 Task: Check the percentage active listings of large living room in the last 1 year.
Action: Mouse moved to (995, 224)
Screenshot: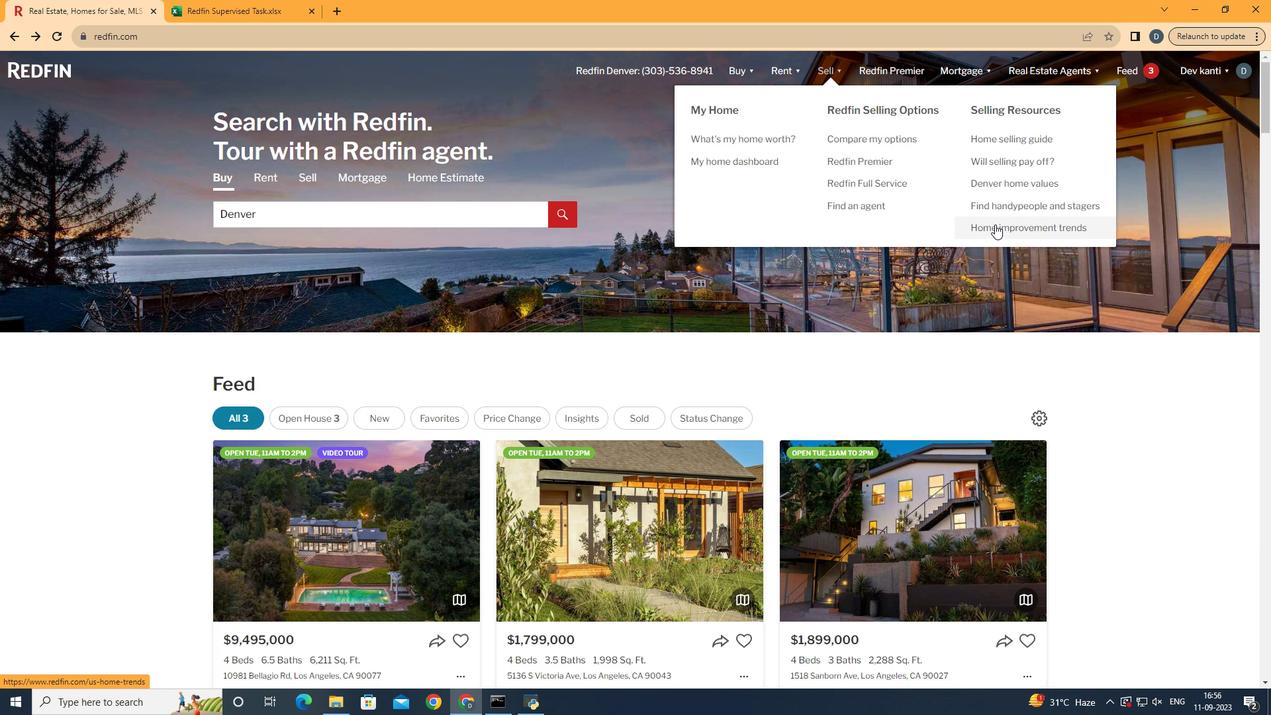 
Action: Mouse pressed left at (995, 224)
Screenshot: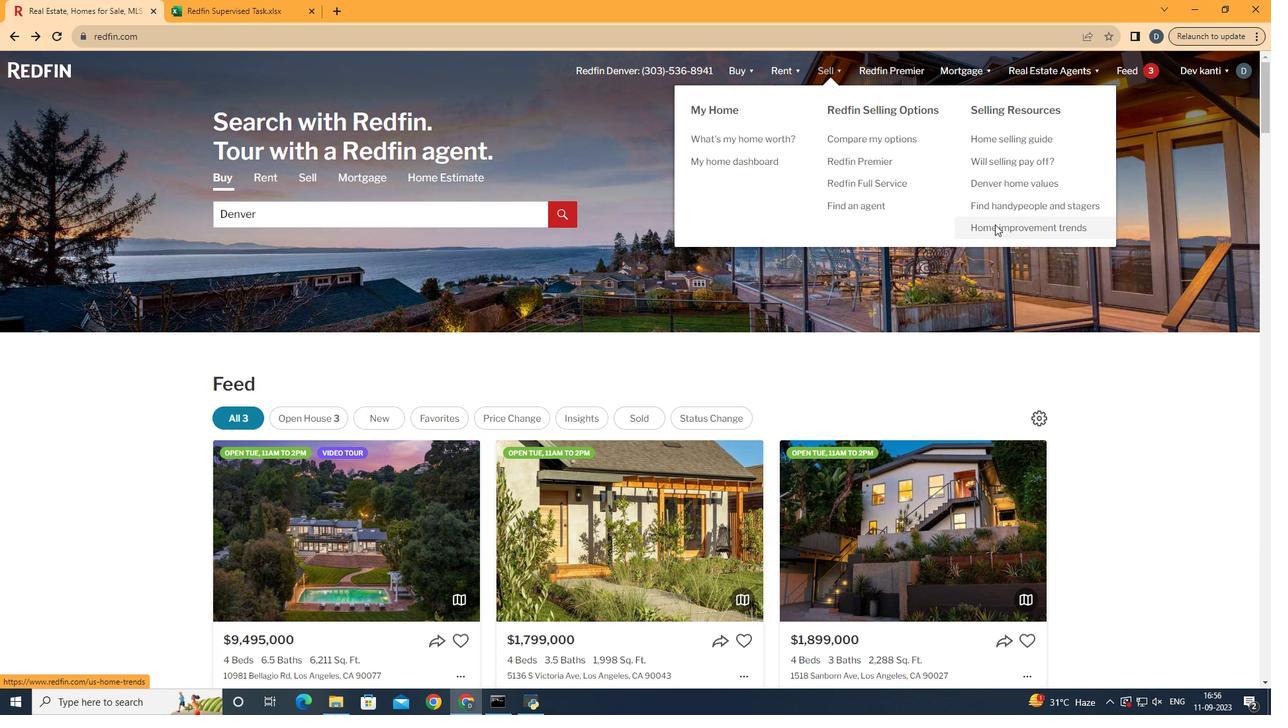 
Action: Mouse moved to (322, 255)
Screenshot: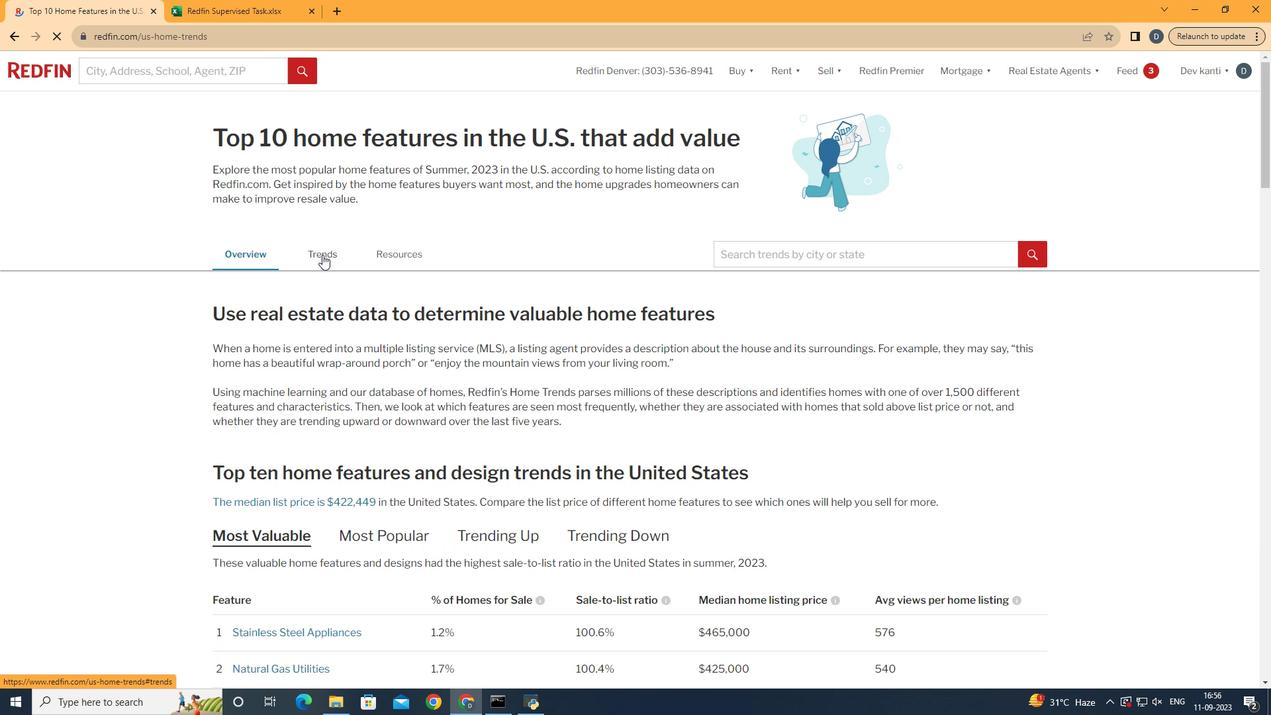 
Action: Mouse pressed left at (322, 255)
Screenshot: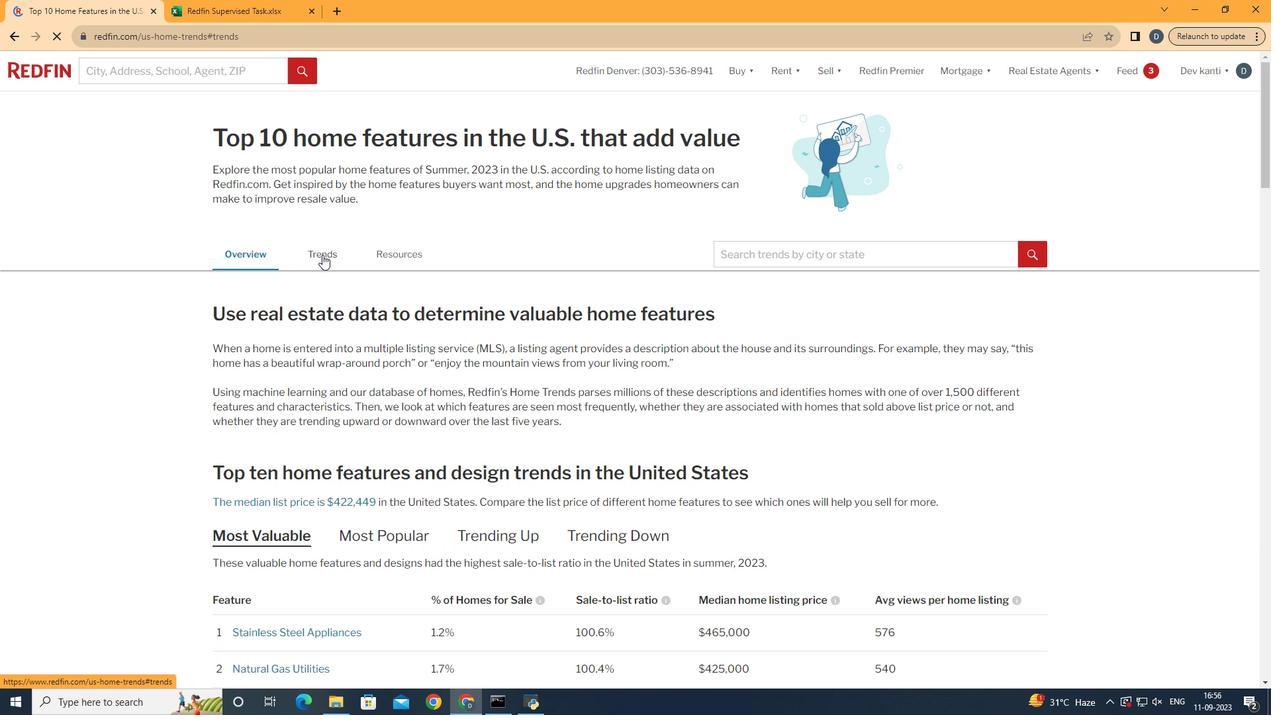 
Action: Mouse moved to (394, 330)
Screenshot: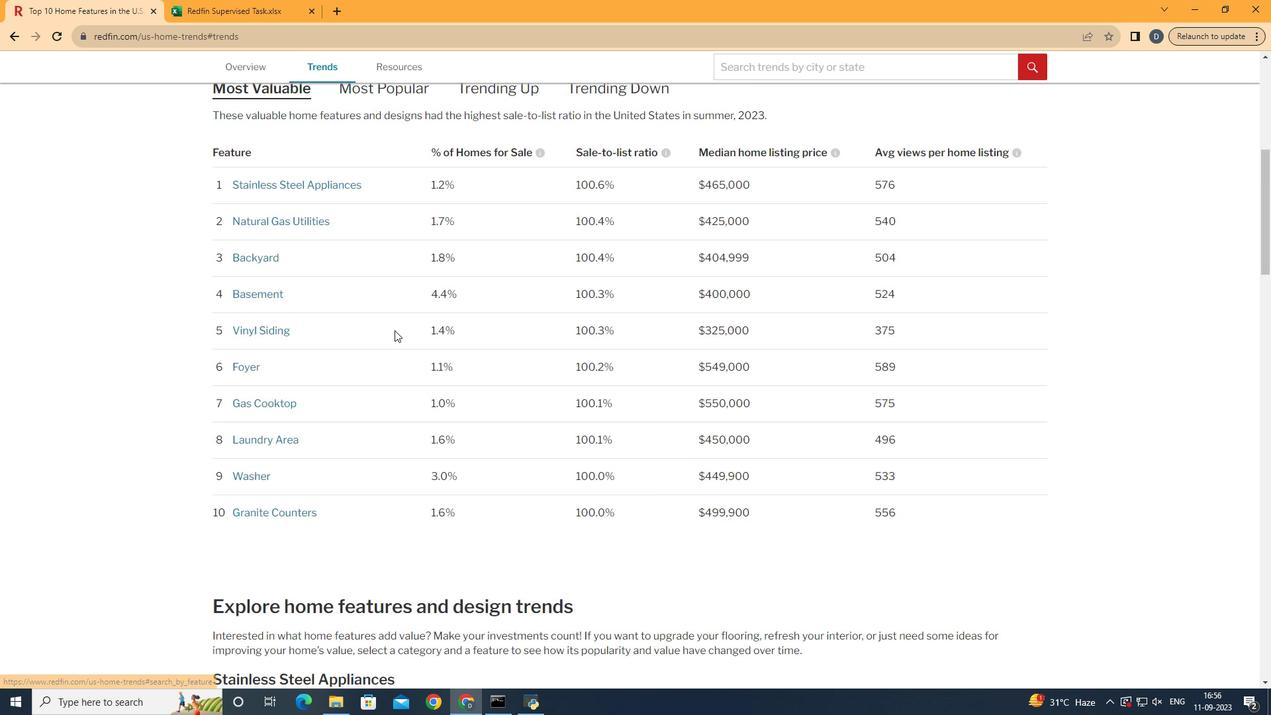 
Action: Mouse scrolled (394, 329) with delta (0, 0)
Screenshot: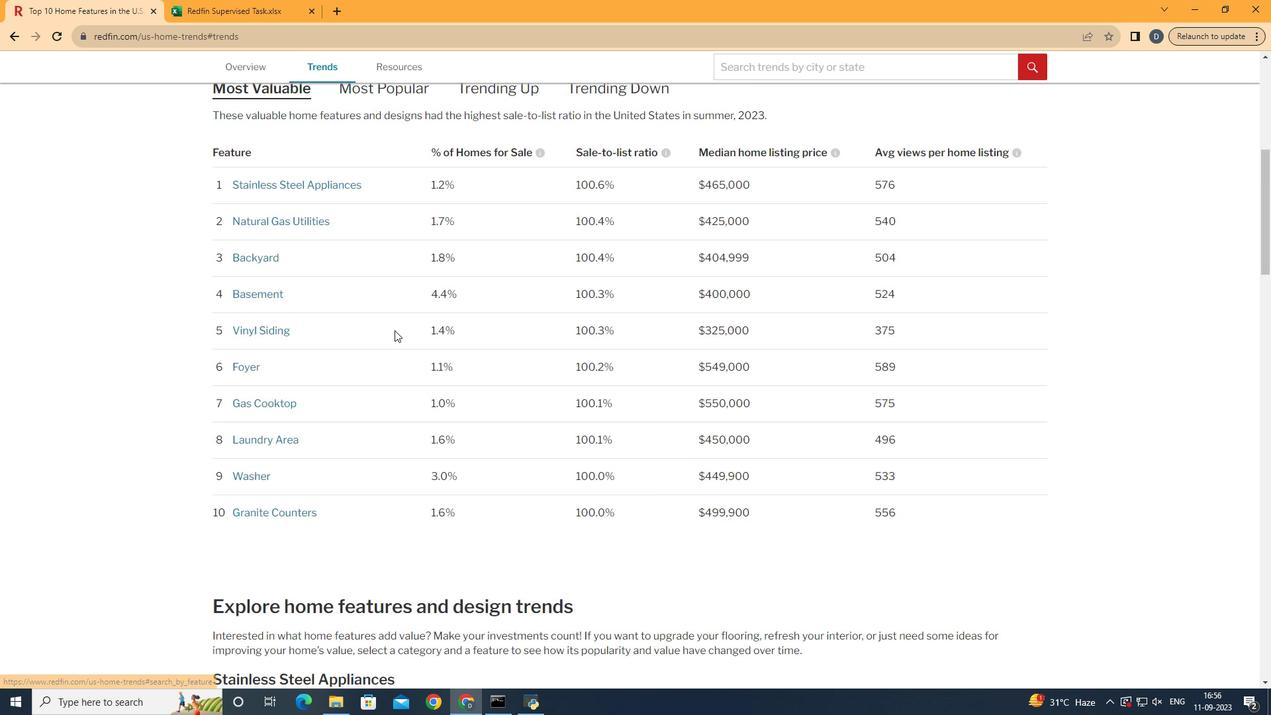 
Action: Mouse scrolled (394, 329) with delta (0, 0)
Screenshot: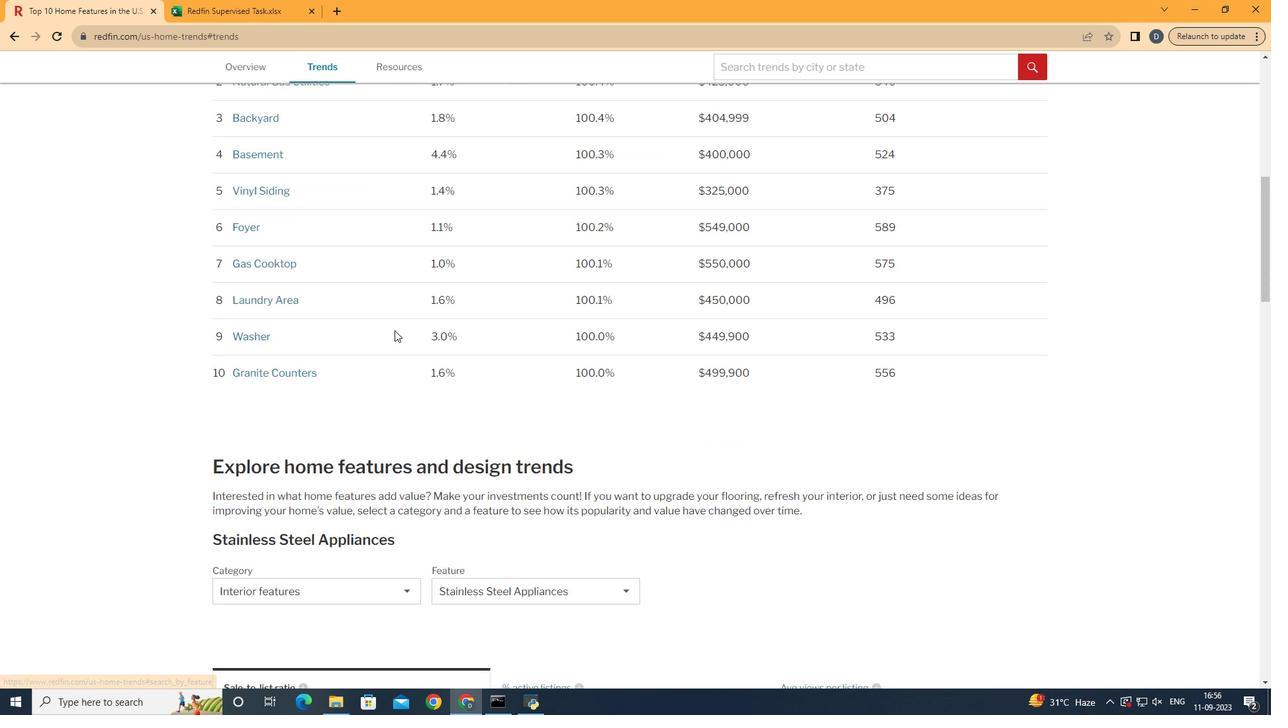 
Action: Mouse scrolled (394, 329) with delta (0, 0)
Screenshot: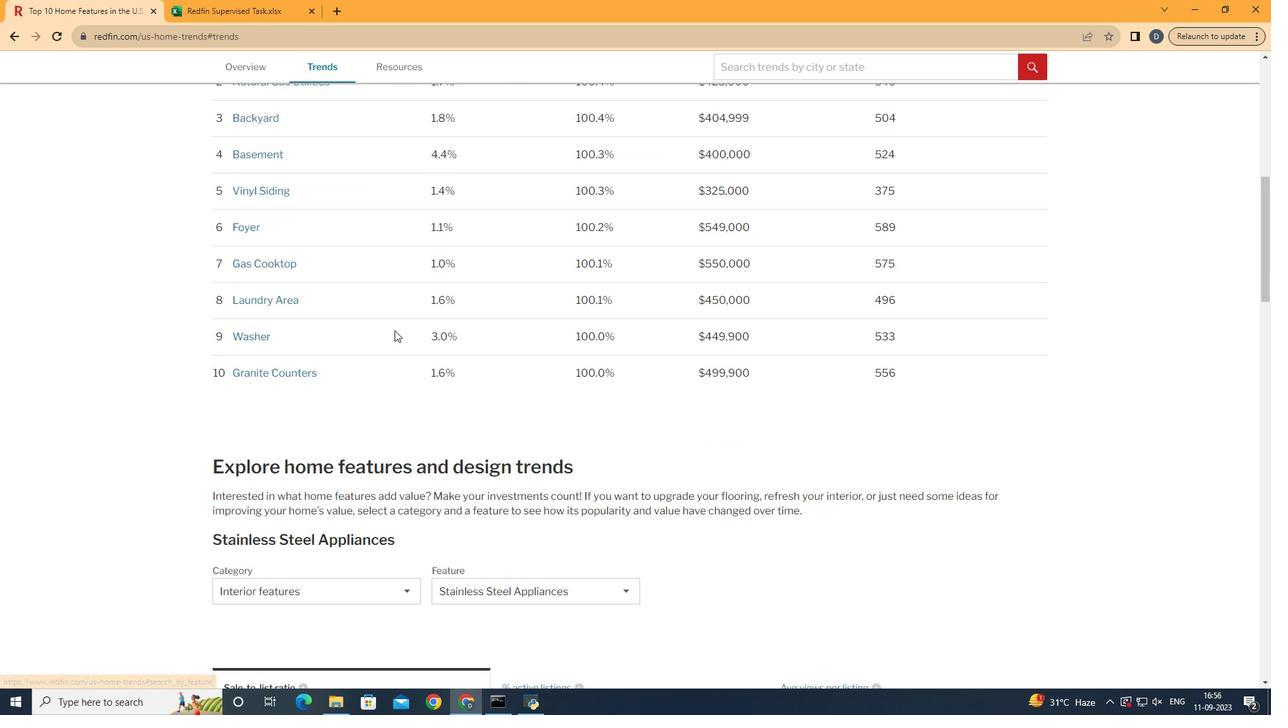 
Action: Mouse scrolled (394, 329) with delta (0, 0)
Screenshot: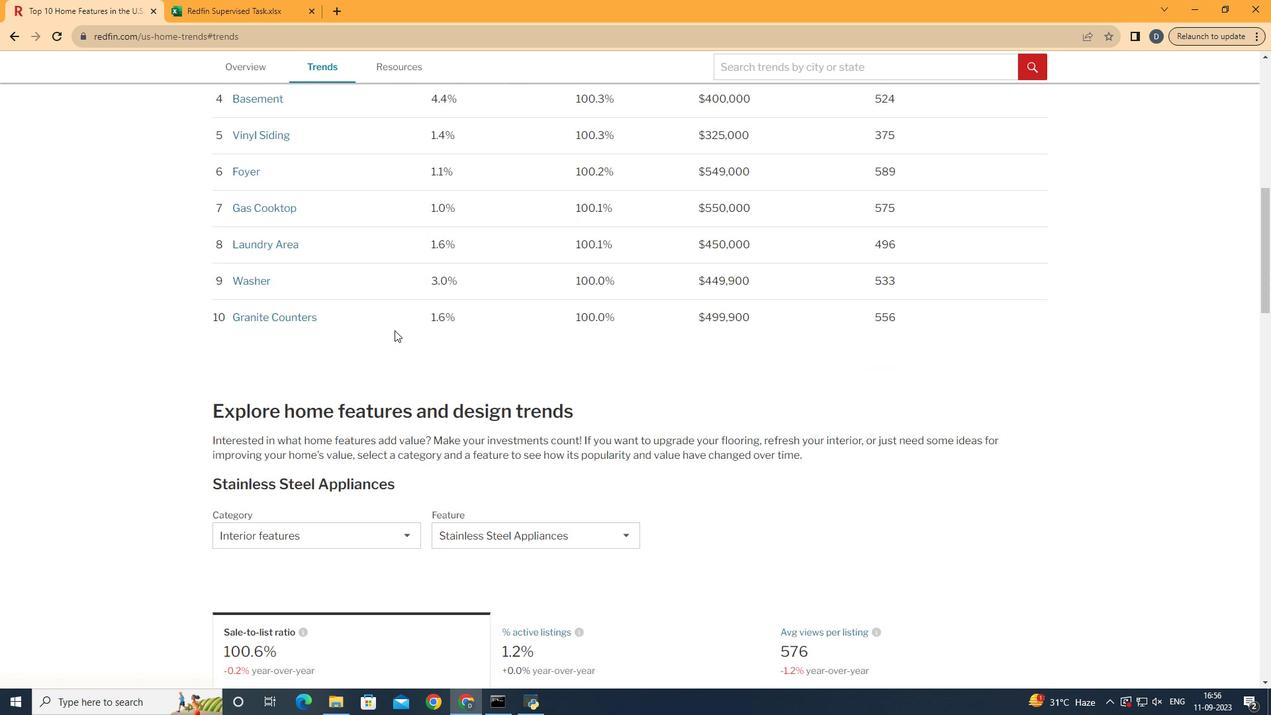 
Action: Mouse scrolled (394, 329) with delta (0, 0)
Screenshot: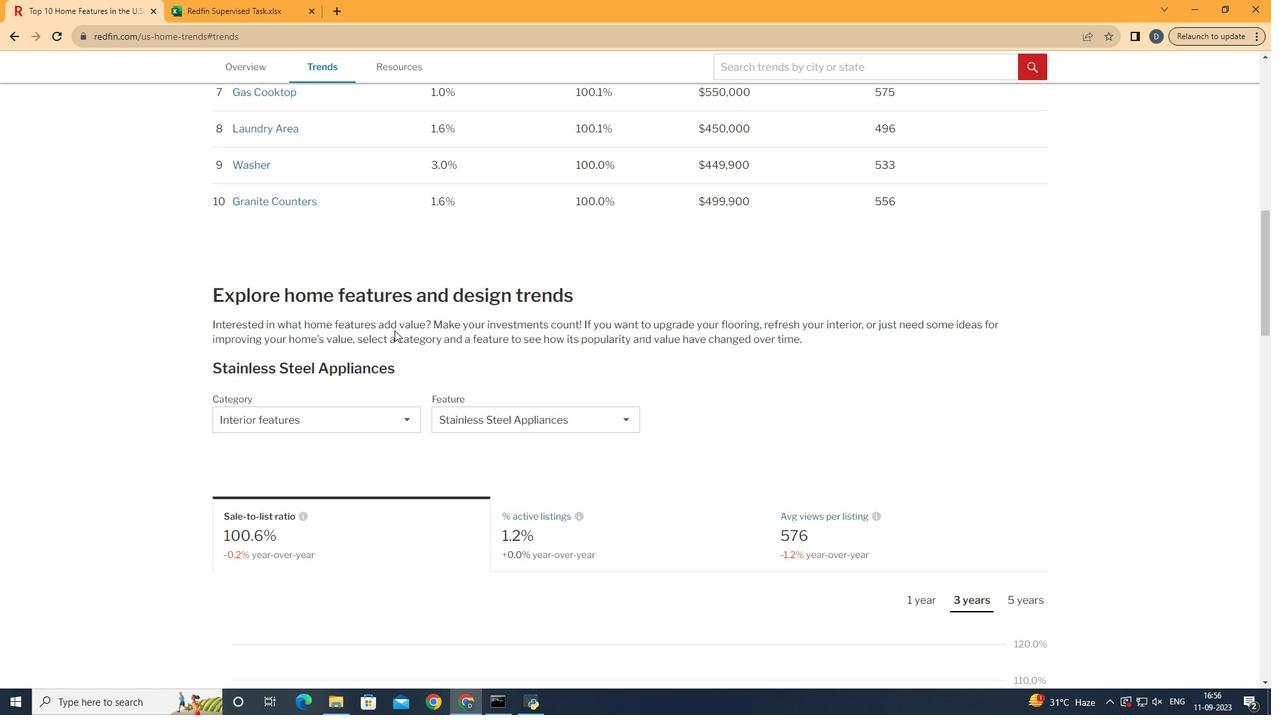 
Action: Mouse scrolled (394, 329) with delta (0, 0)
Screenshot: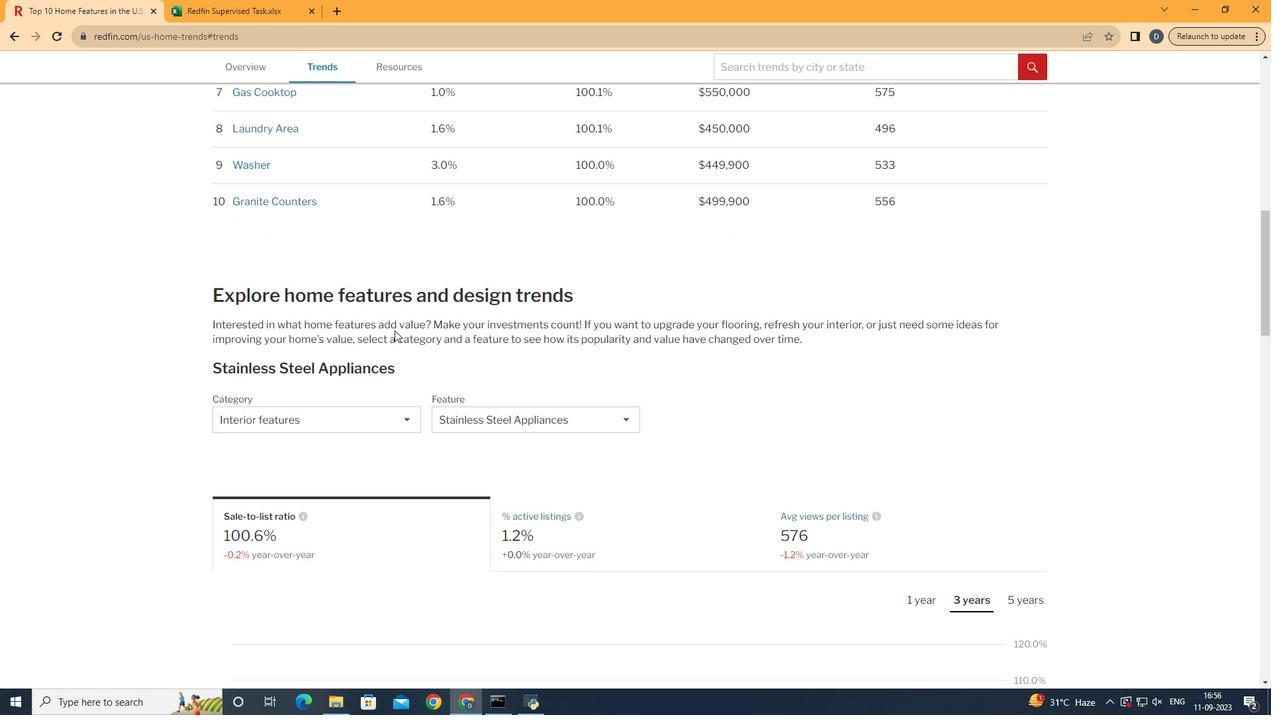 
Action: Mouse moved to (368, 398)
Screenshot: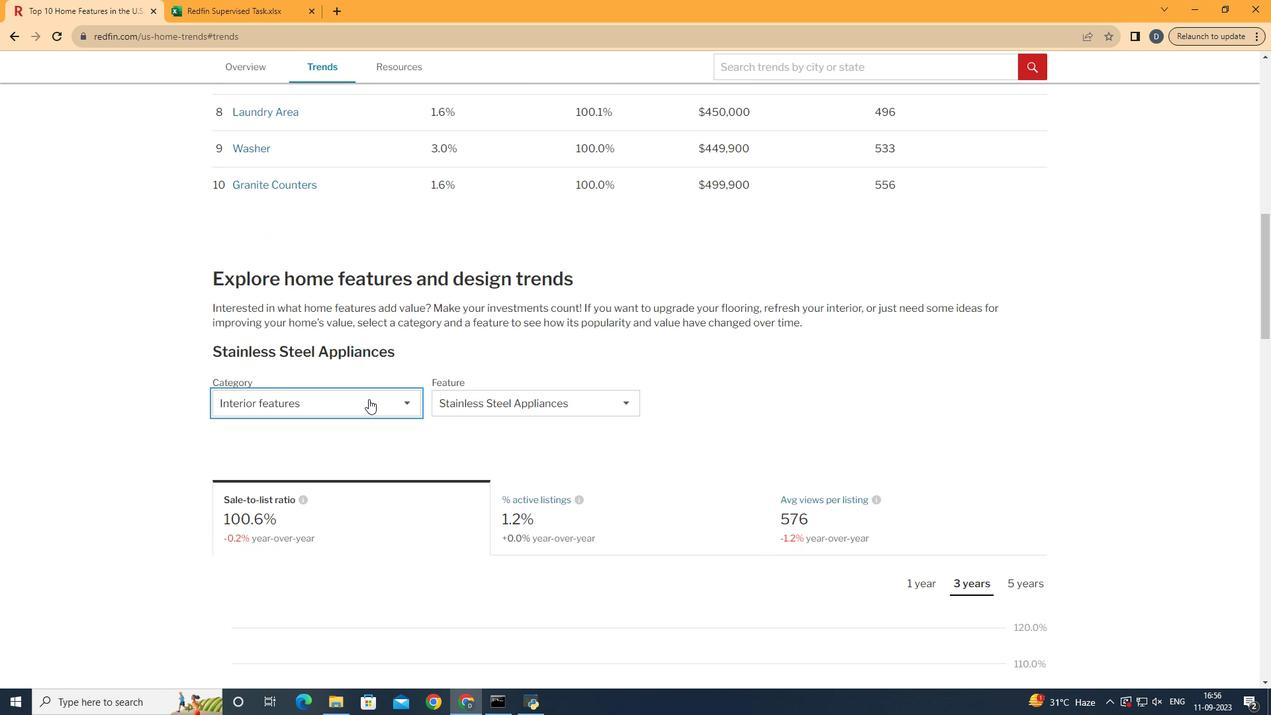 
Action: Mouse pressed left at (368, 398)
Screenshot: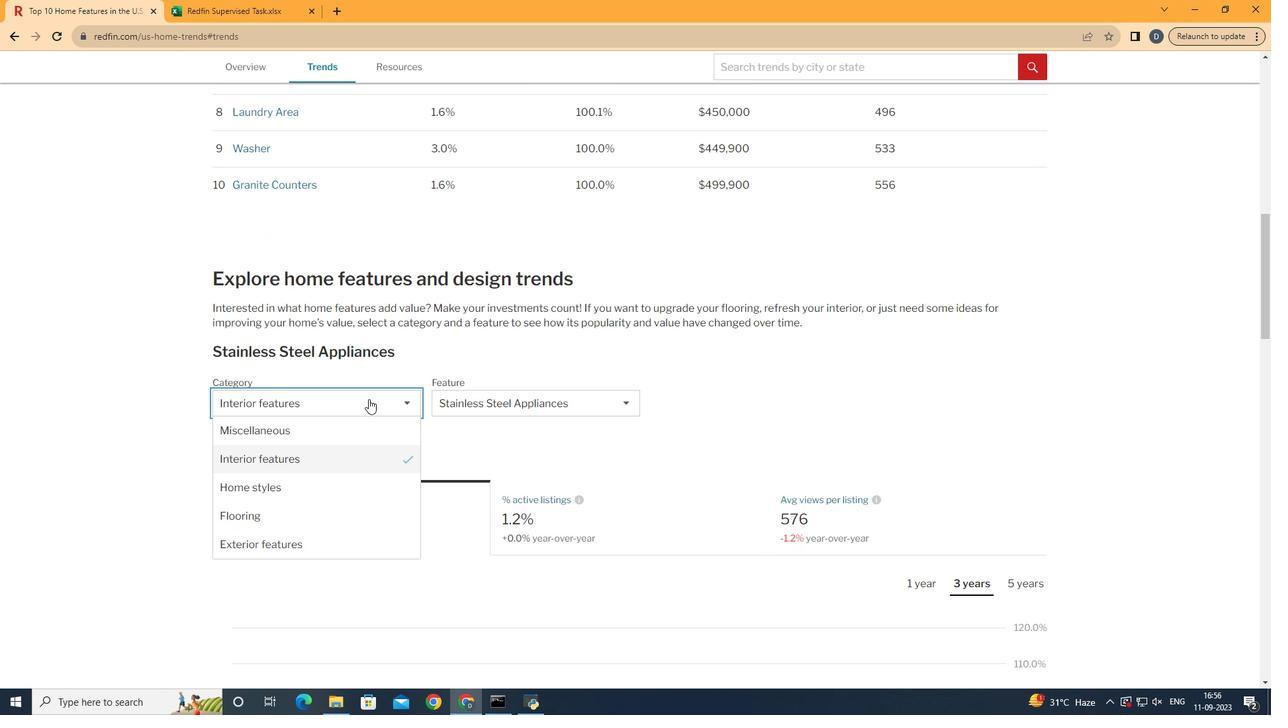 
Action: Mouse moved to (354, 457)
Screenshot: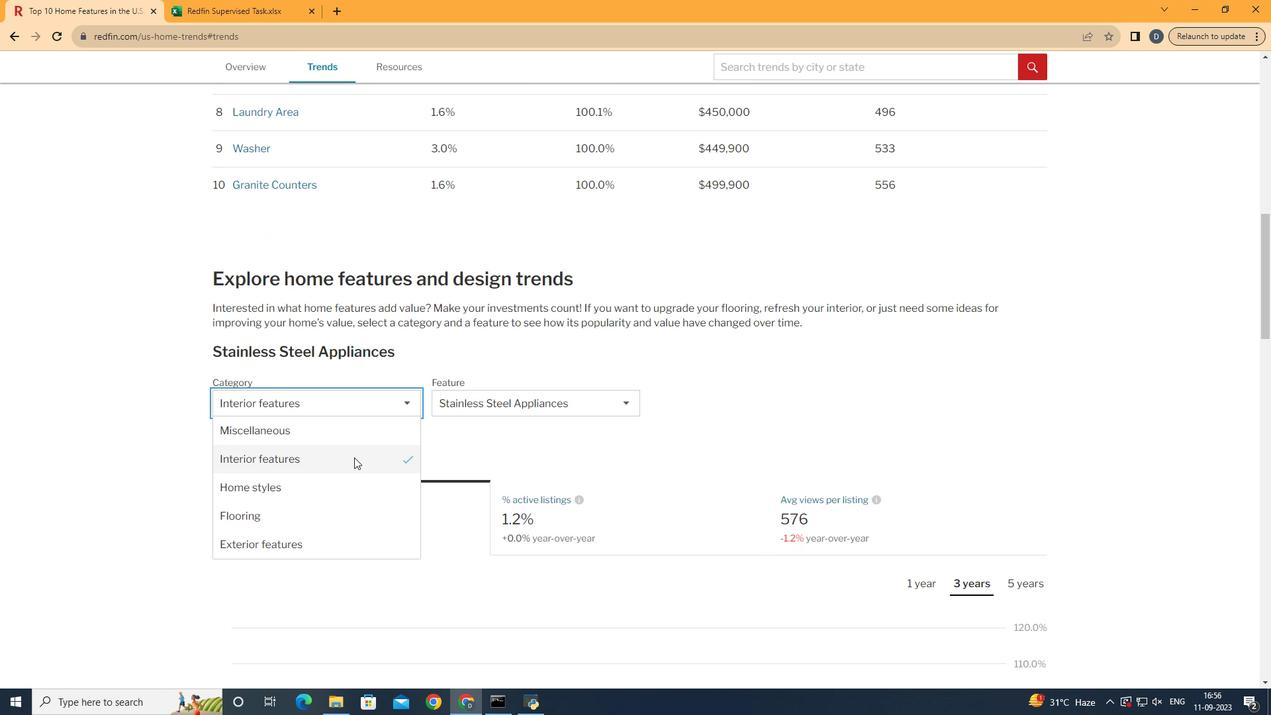 
Action: Mouse pressed left at (354, 457)
Screenshot: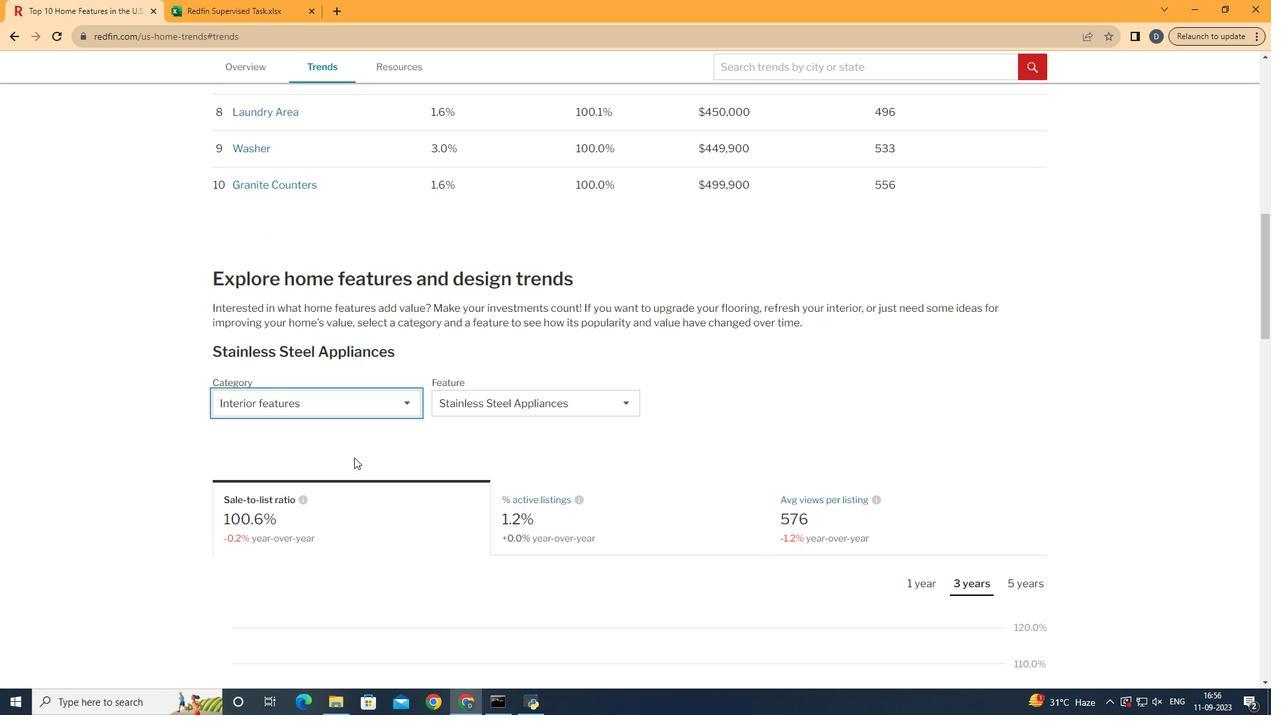 
Action: Mouse moved to (544, 409)
Screenshot: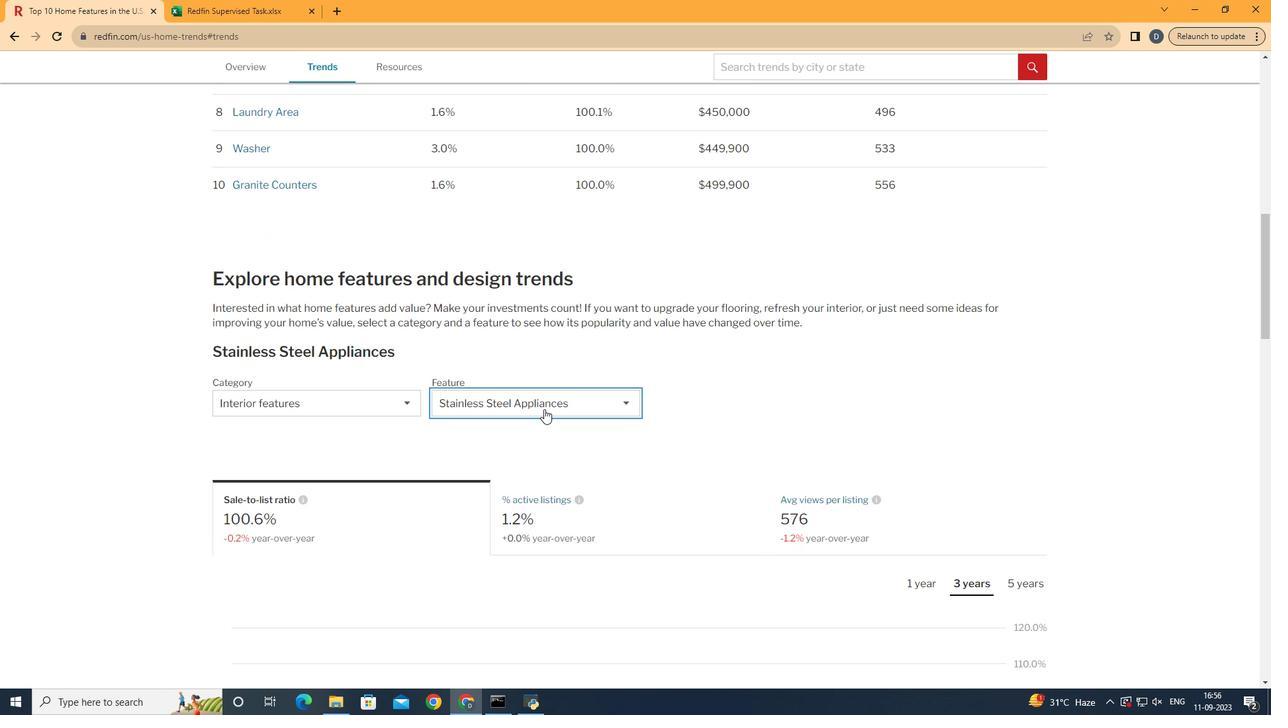 
Action: Mouse pressed left at (544, 409)
Screenshot: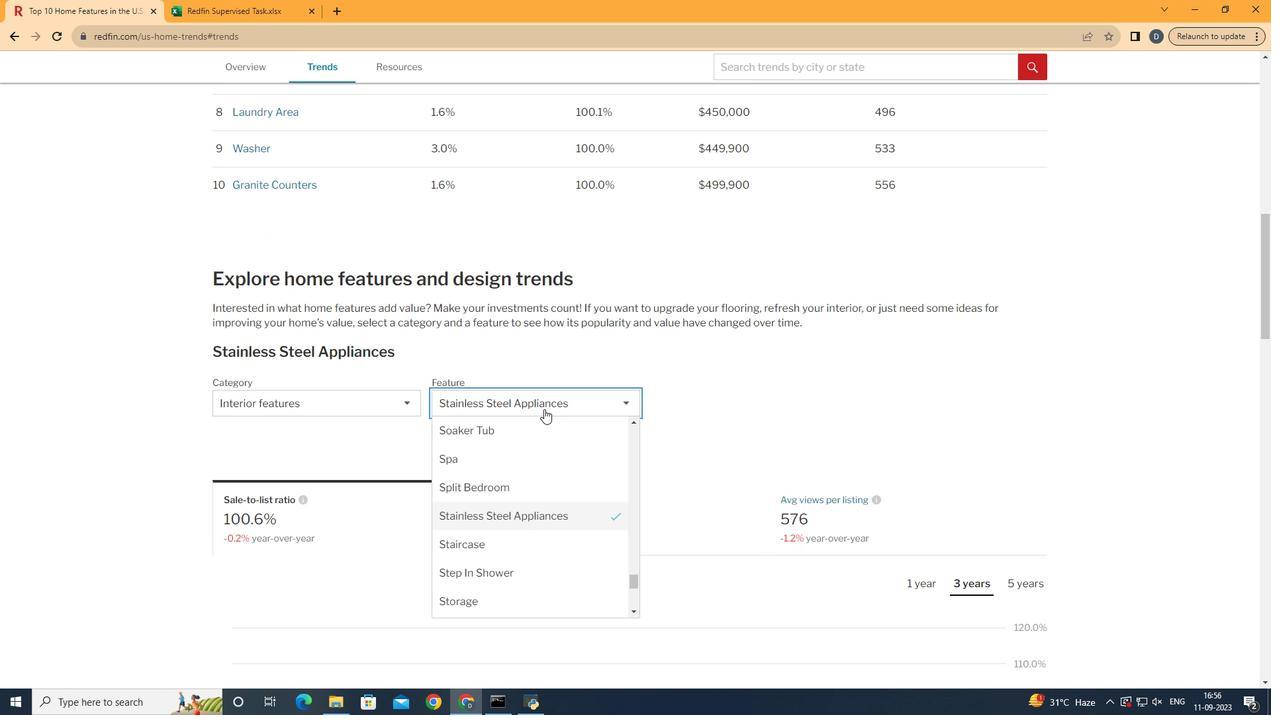 
Action: Mouse moved to (538, 490)
Screenshot: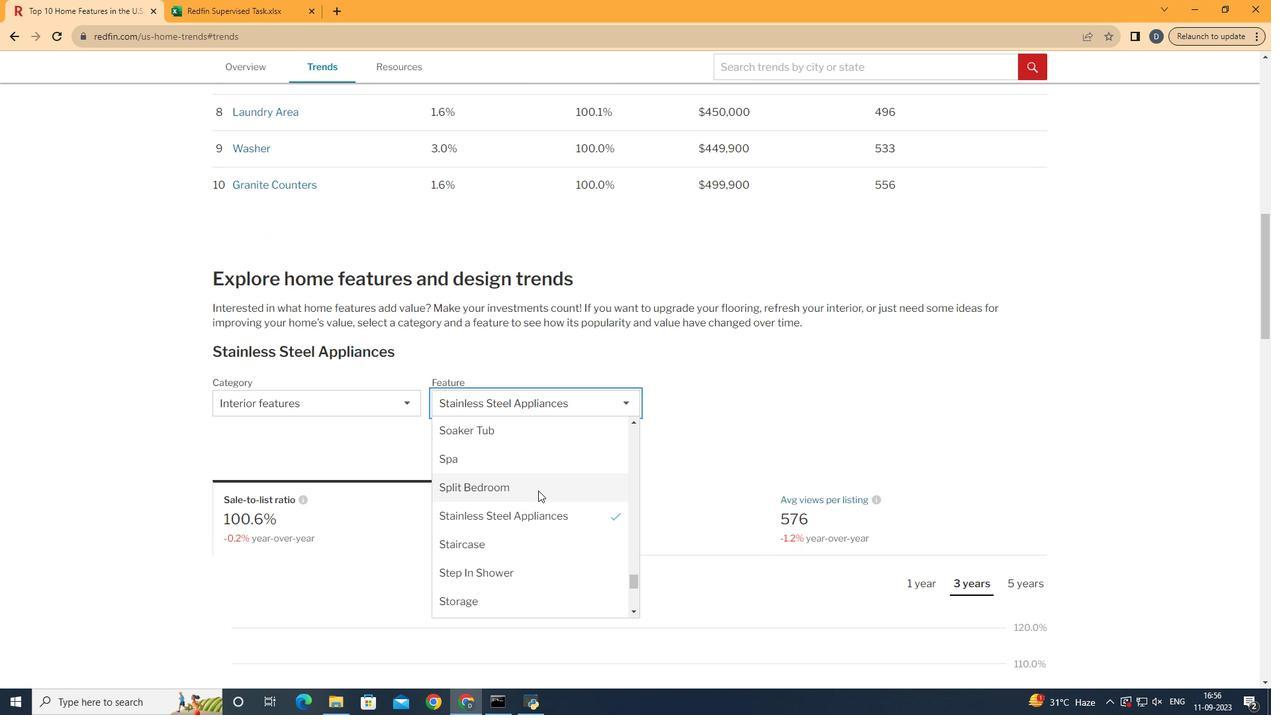 
Action: Mouse scrolled (538, 491) with delta (0, 0)
Screenshot: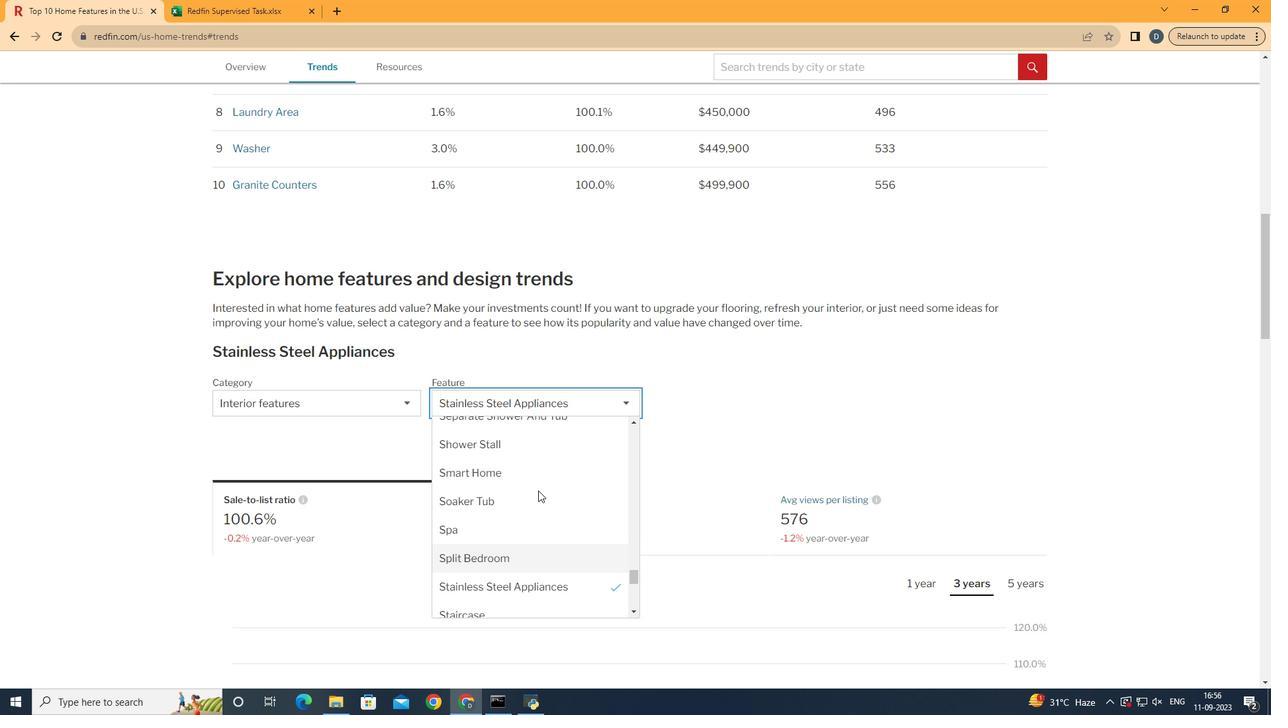 
Action: Mouse scrolled (538, 491) with delta (0, 0)
Screenshot: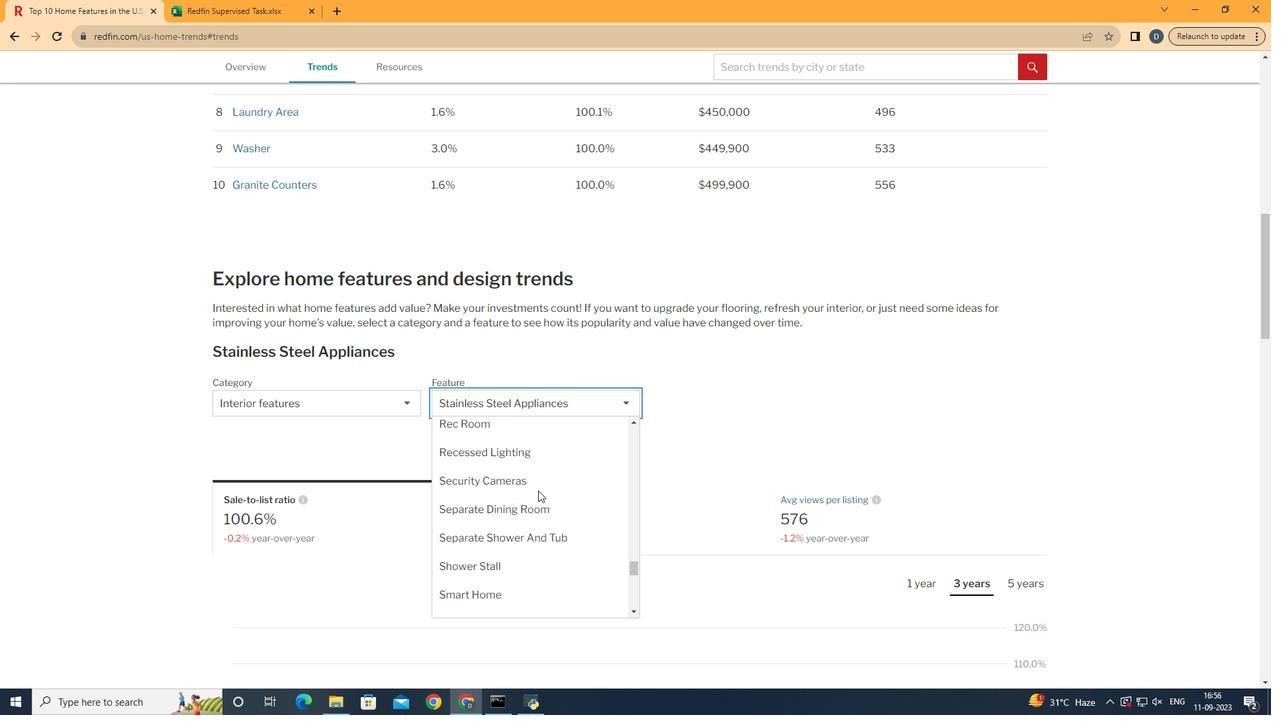 
Action: Mouse scrolled (538, 491) with delta (0, 0)
Screenshot: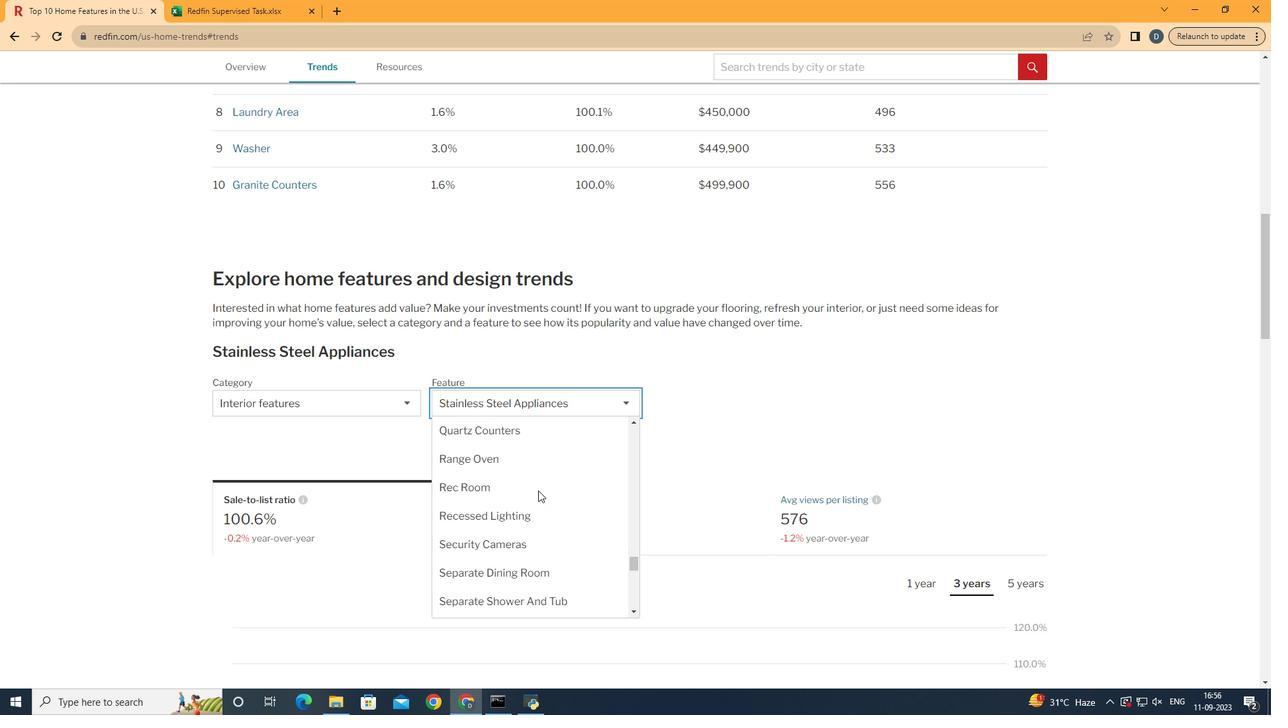 
Action: Mouse scrolled (538, 491) with delta (0, 0)
Screenshot: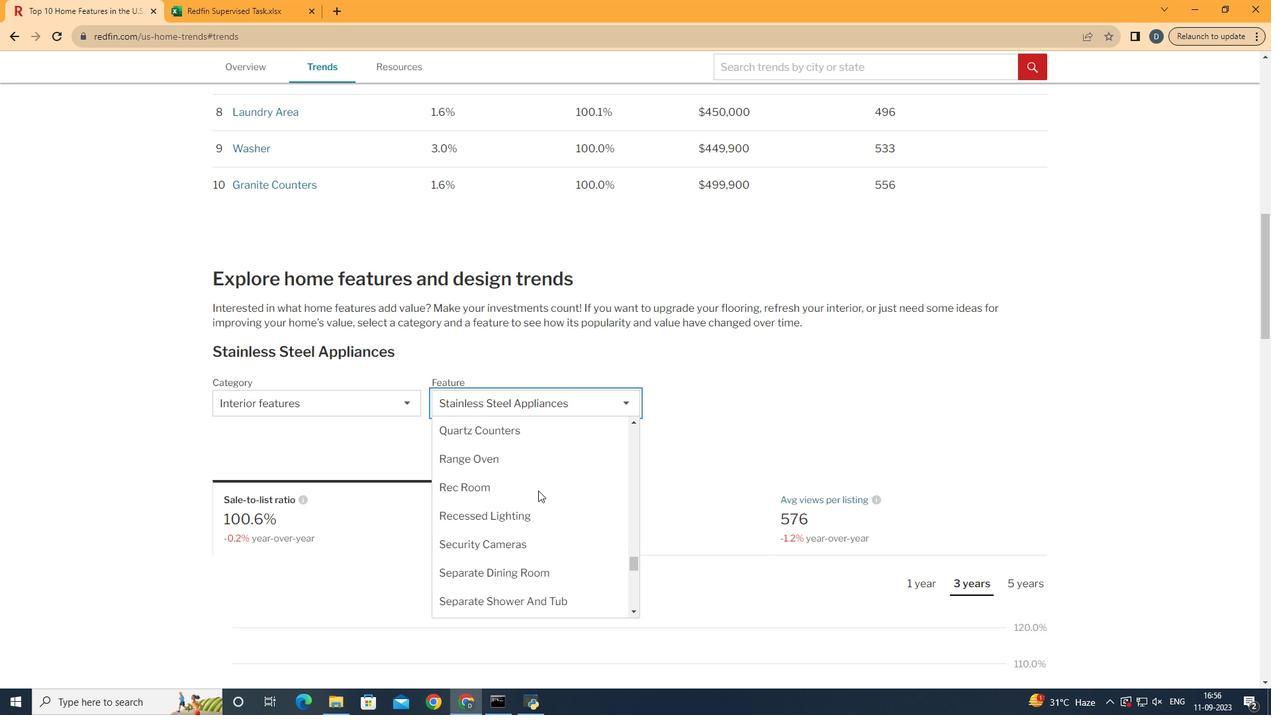 
Action: Mouse scrolled (538, 491) with delta (0, 0)
Screenshot: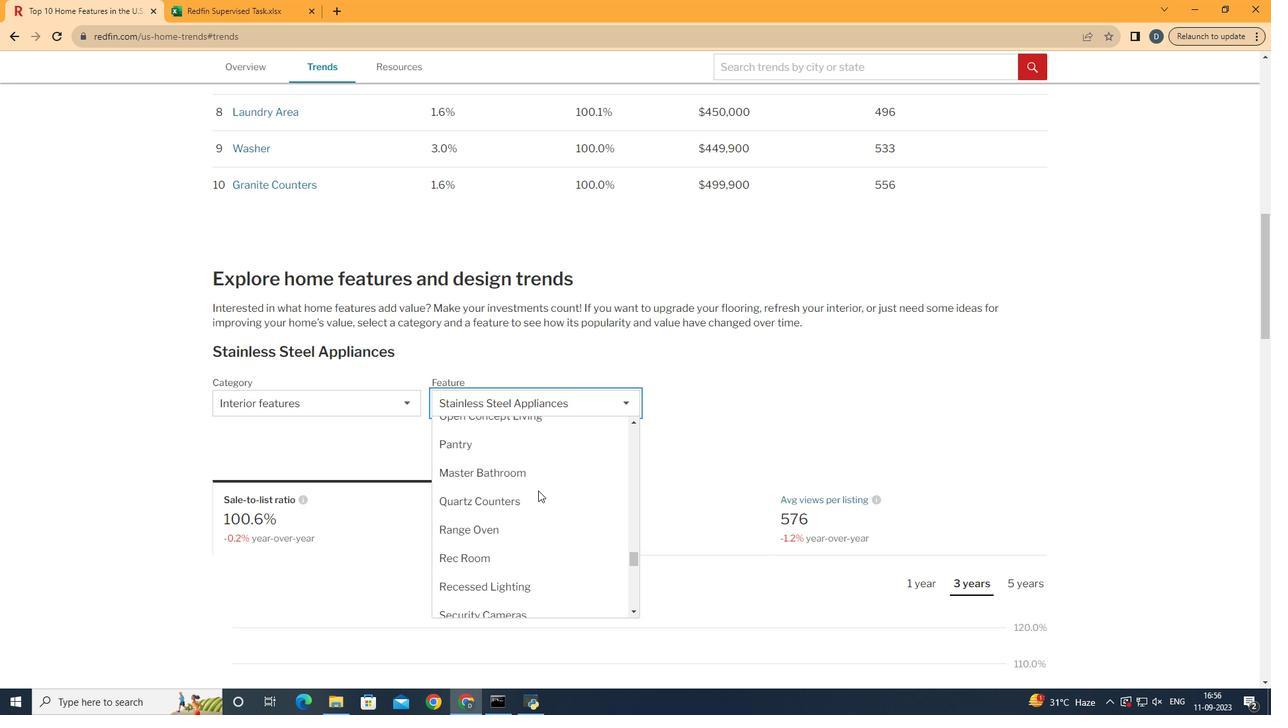 
Action: Mouse scrolled (538, 491) with delta (0, 0)
Screenshot: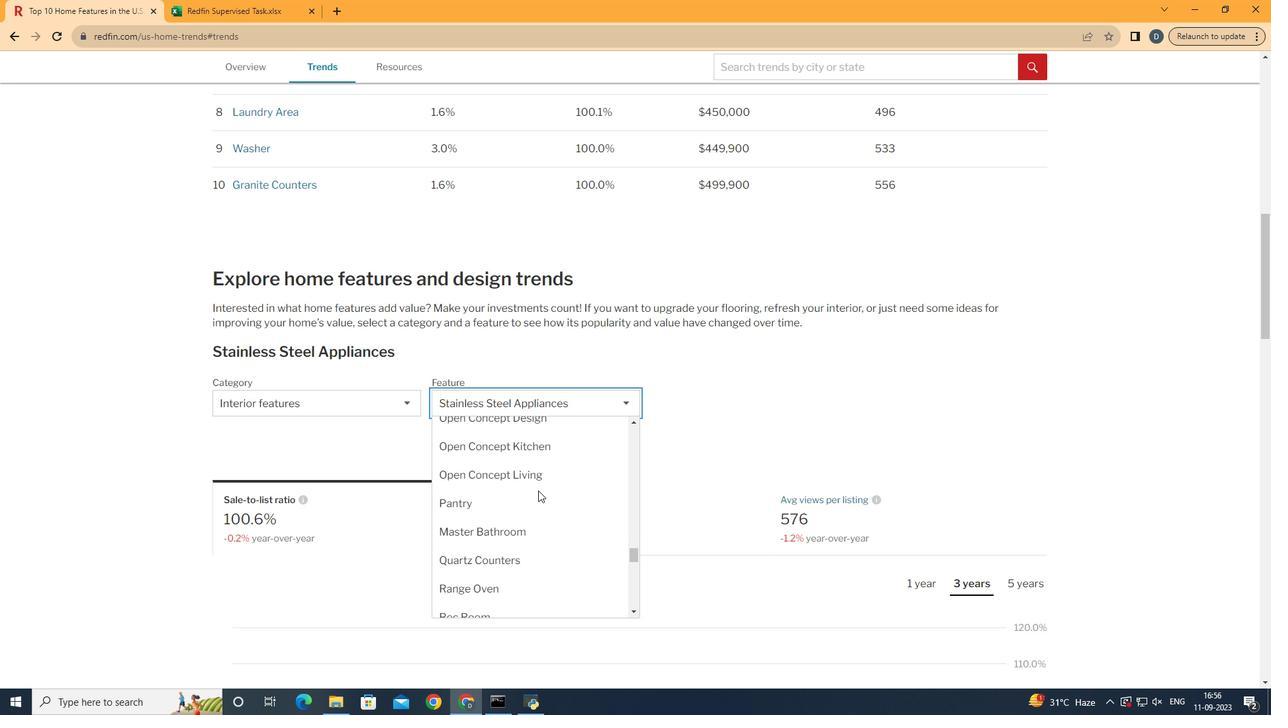 
Action: Mouse scrolled (538, 491) with delta (0, 0)
Screenshot: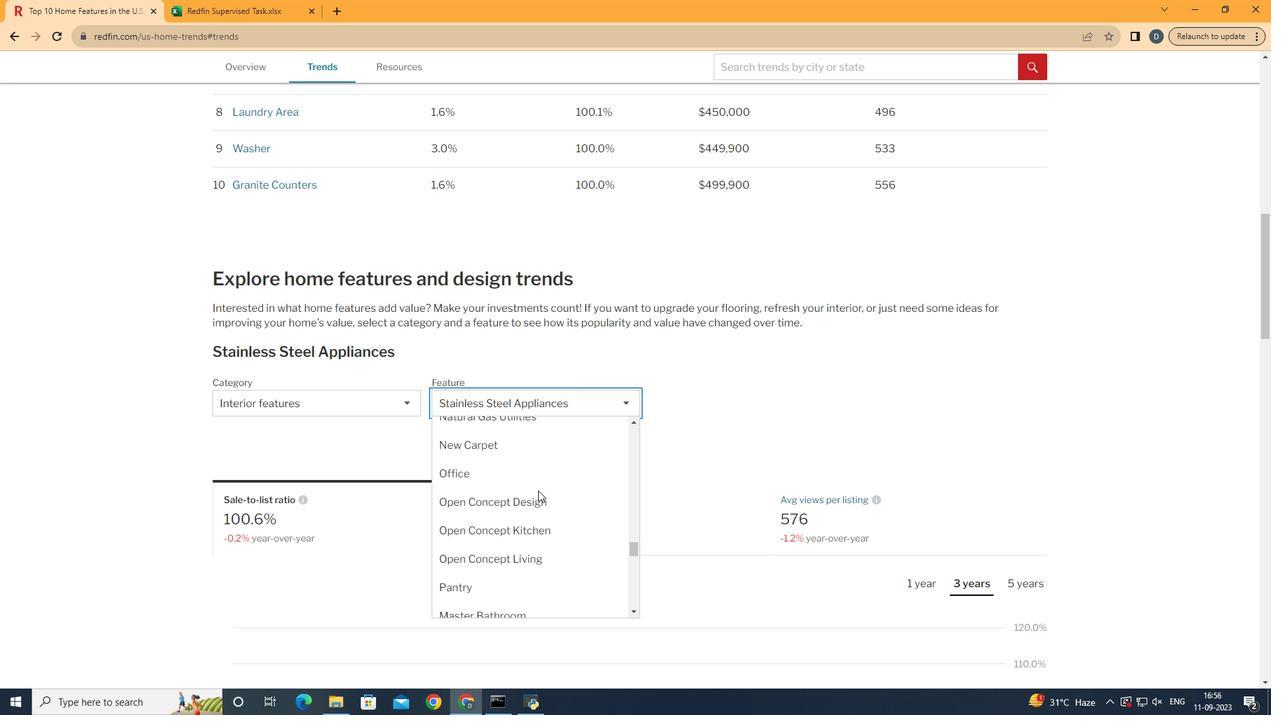 
Action: Mouse scrolled (538, 491) with delta (0, 0)
Screenshot: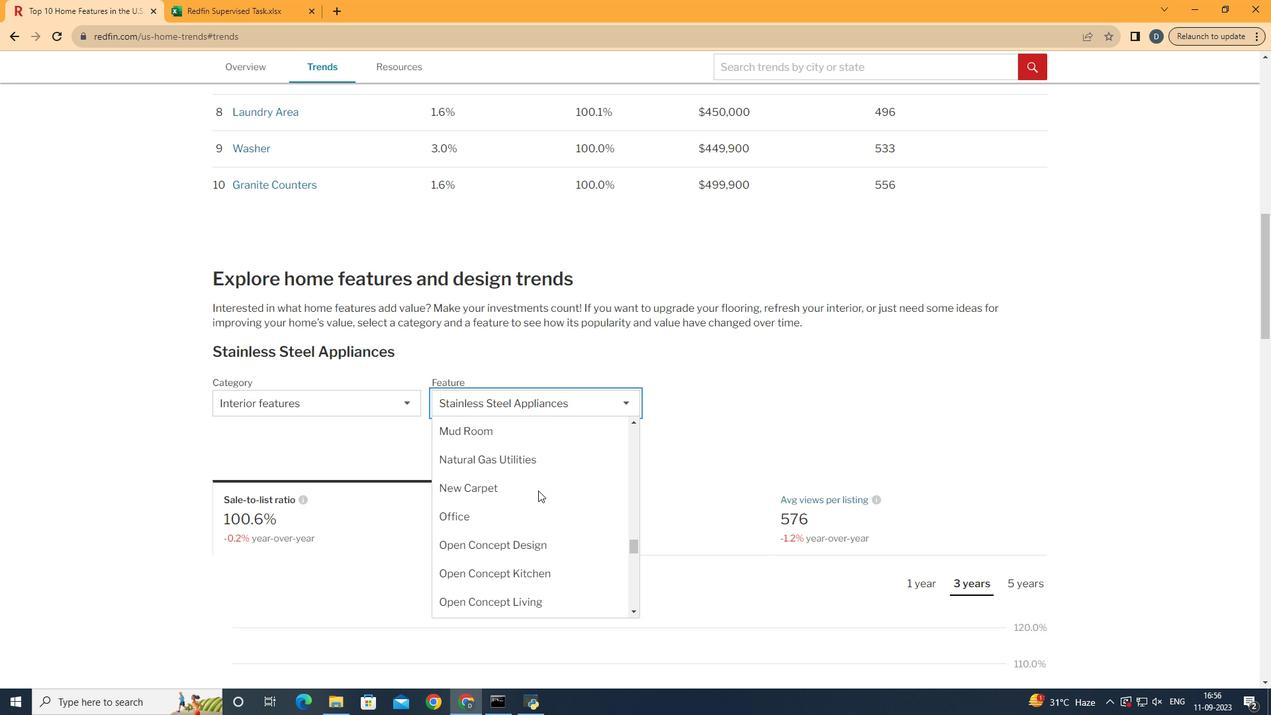 
Action: Mouse scrolled (538, 491) with delta (0, 0)
Screenshot: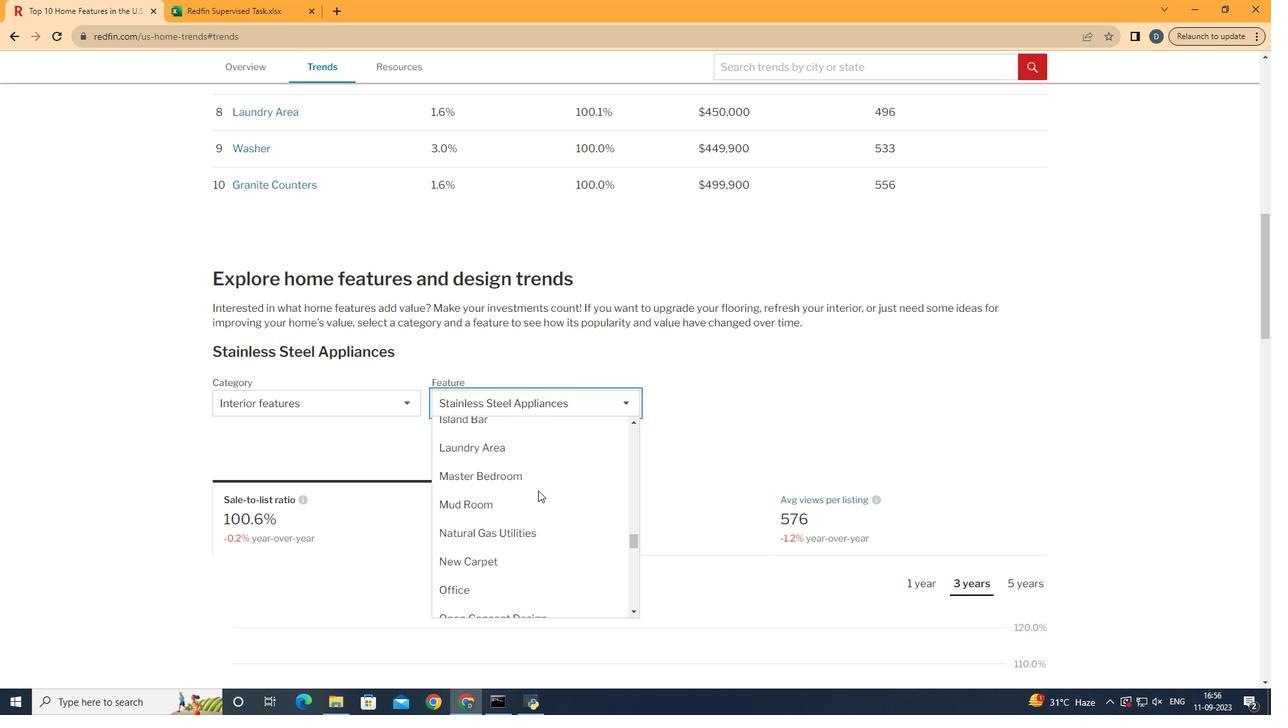 
Action: Mouse scrolled (538, 491) with delta (0, 0)
Screenshot: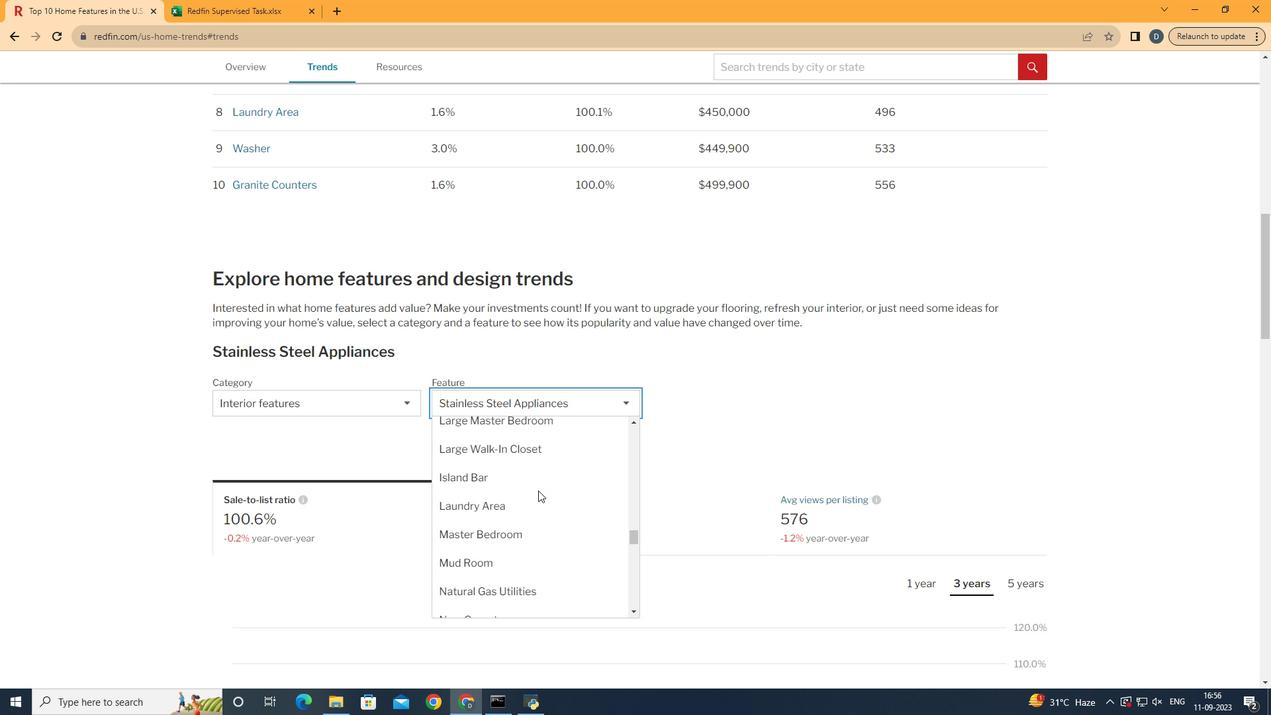 
Action: Mouse moved to (538, 490)
Screenshot: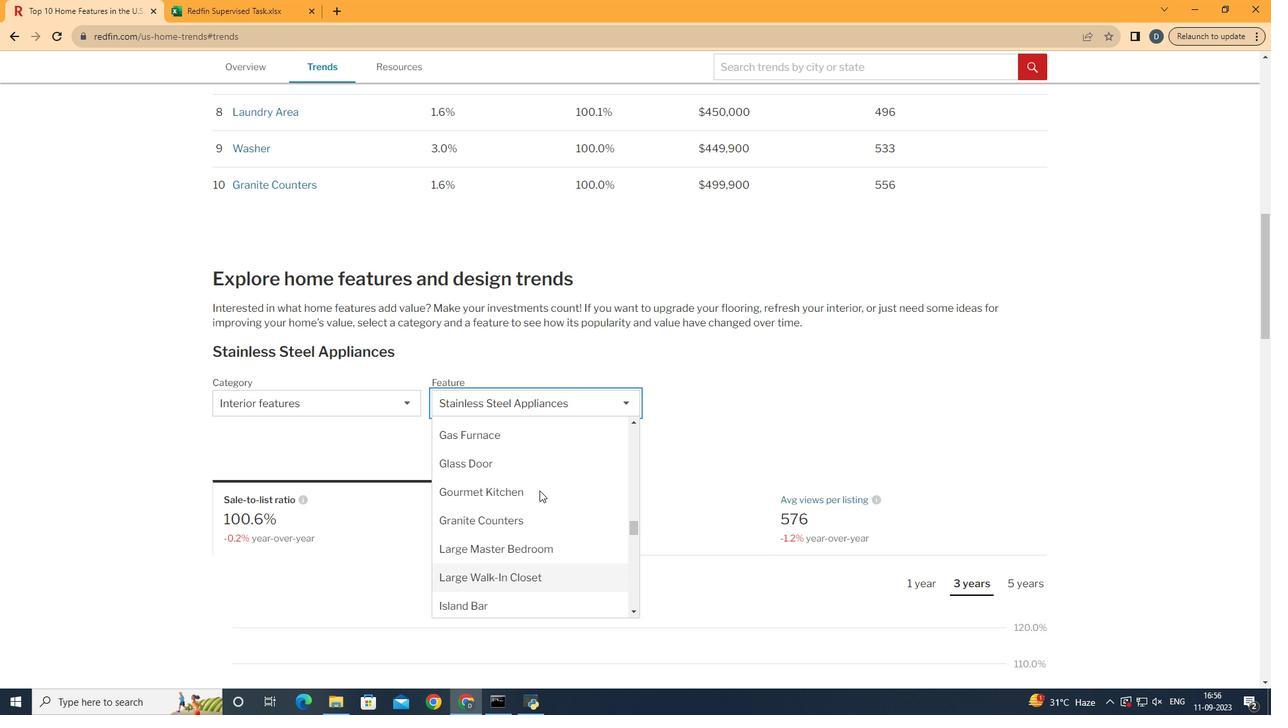 
Action: Mouse scrolled (538, 491) with delta (0, 0)
Screenshot: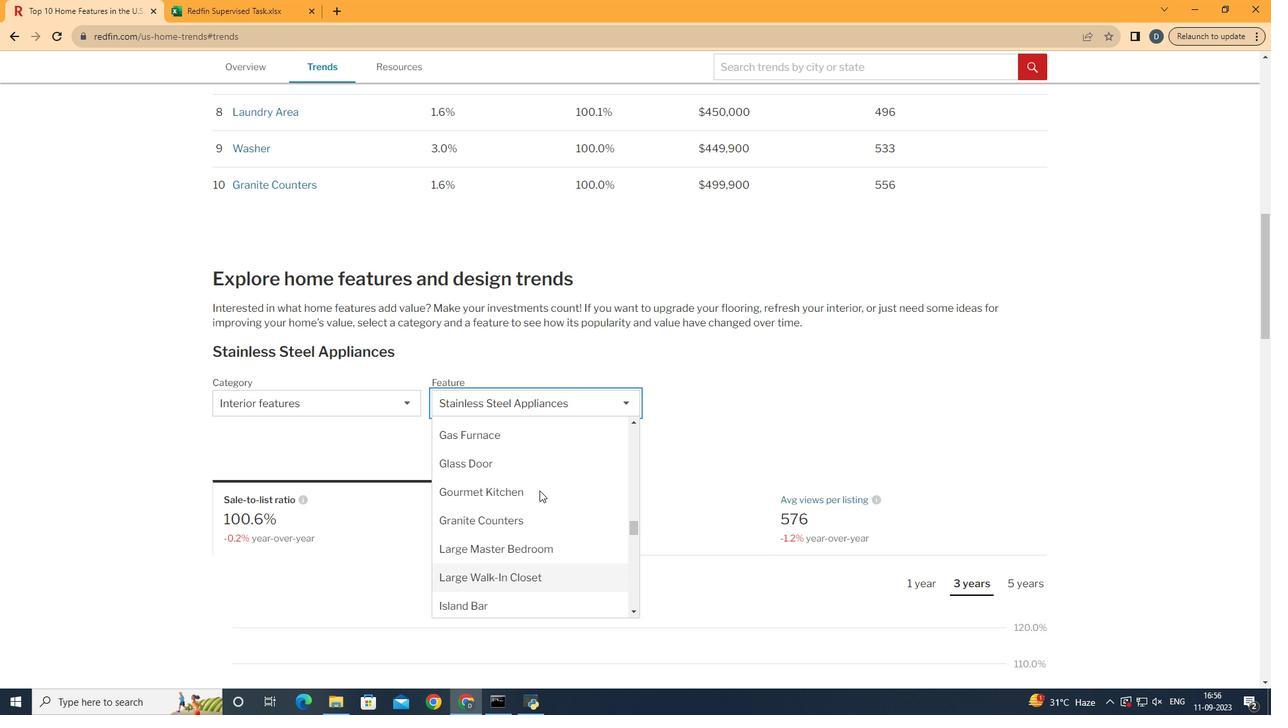 
Action: Mouse scrolled (538, 491) with delta (0, 0)
Screenshot: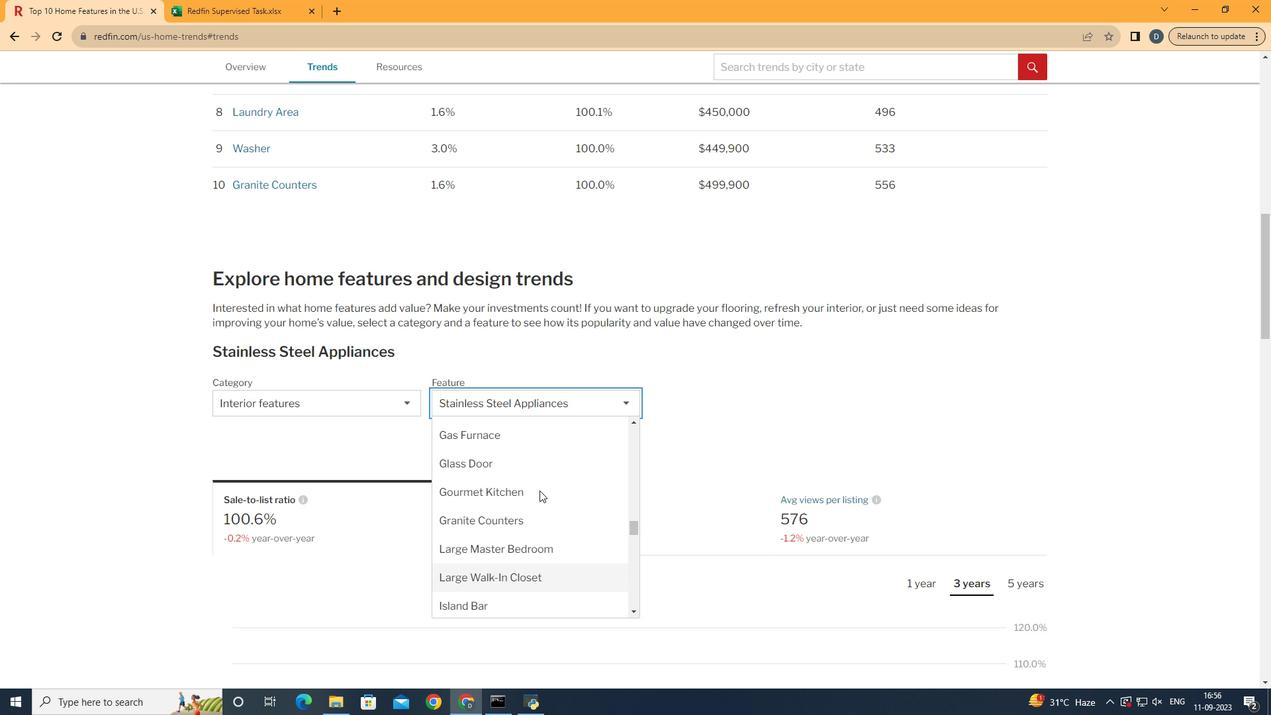 
Action: Mouse moved to (531, 580)
Screenshot: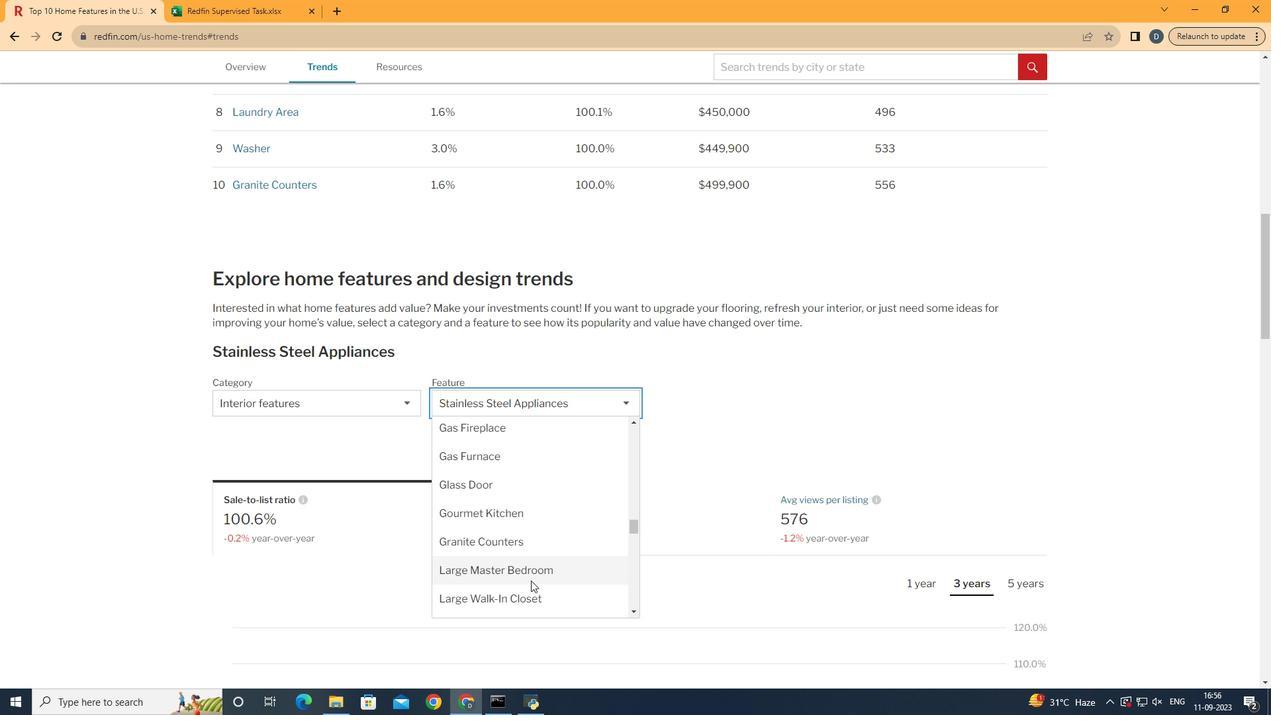 
Action: Mouse scrolled (531, 580) with delta (0, 0)
Screenshot: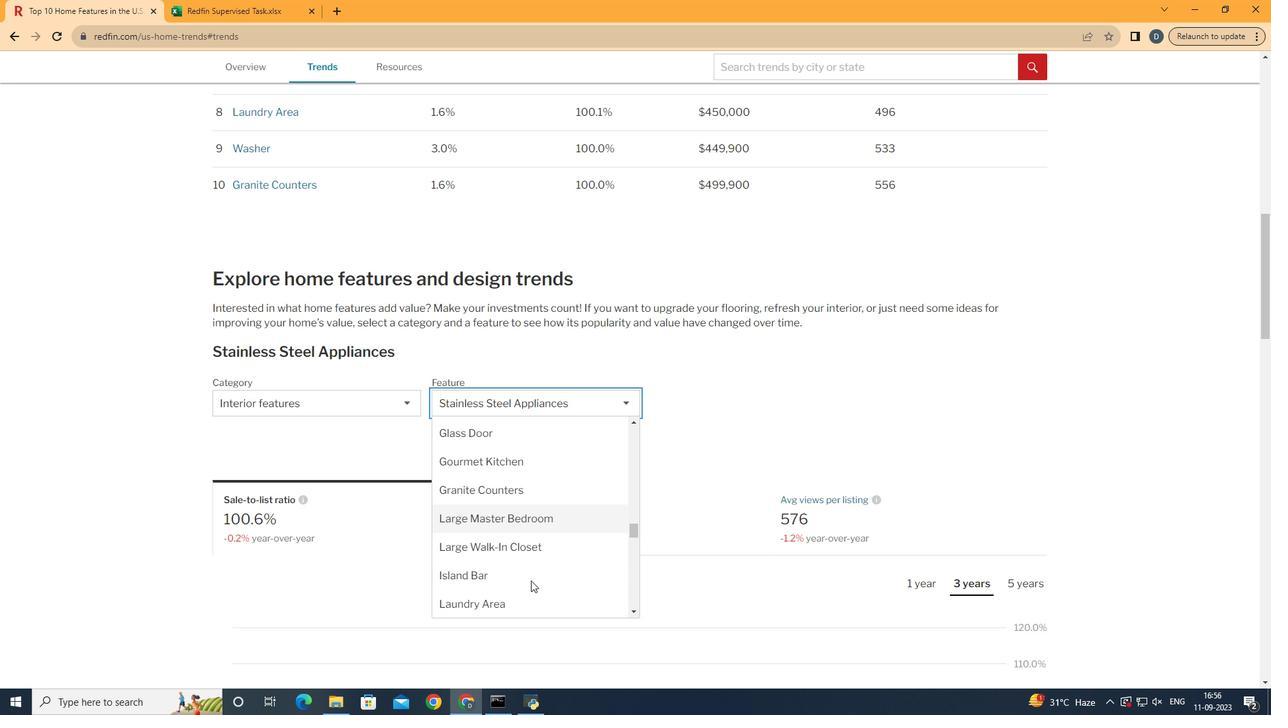 
Action: Mouse moved to (537, 565)
Screenshot: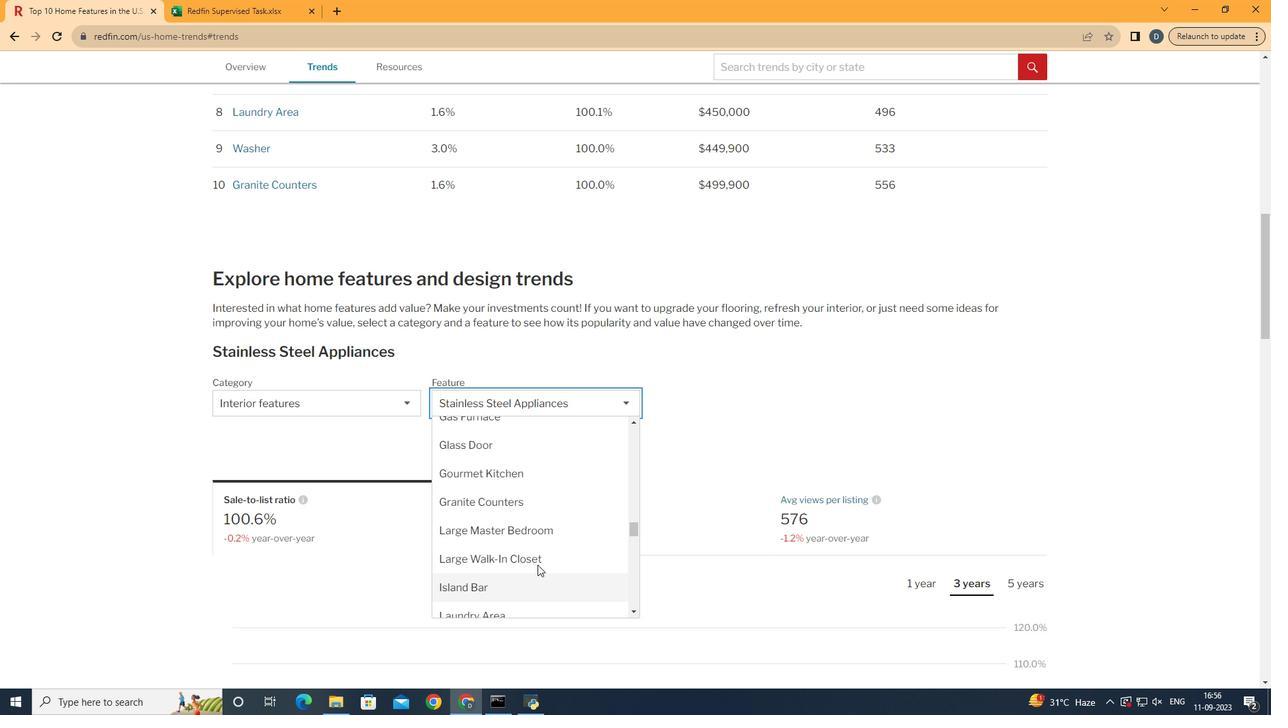 
Action: Mouse scrolled (537, 565) with delta (0, 0)
Screenshot: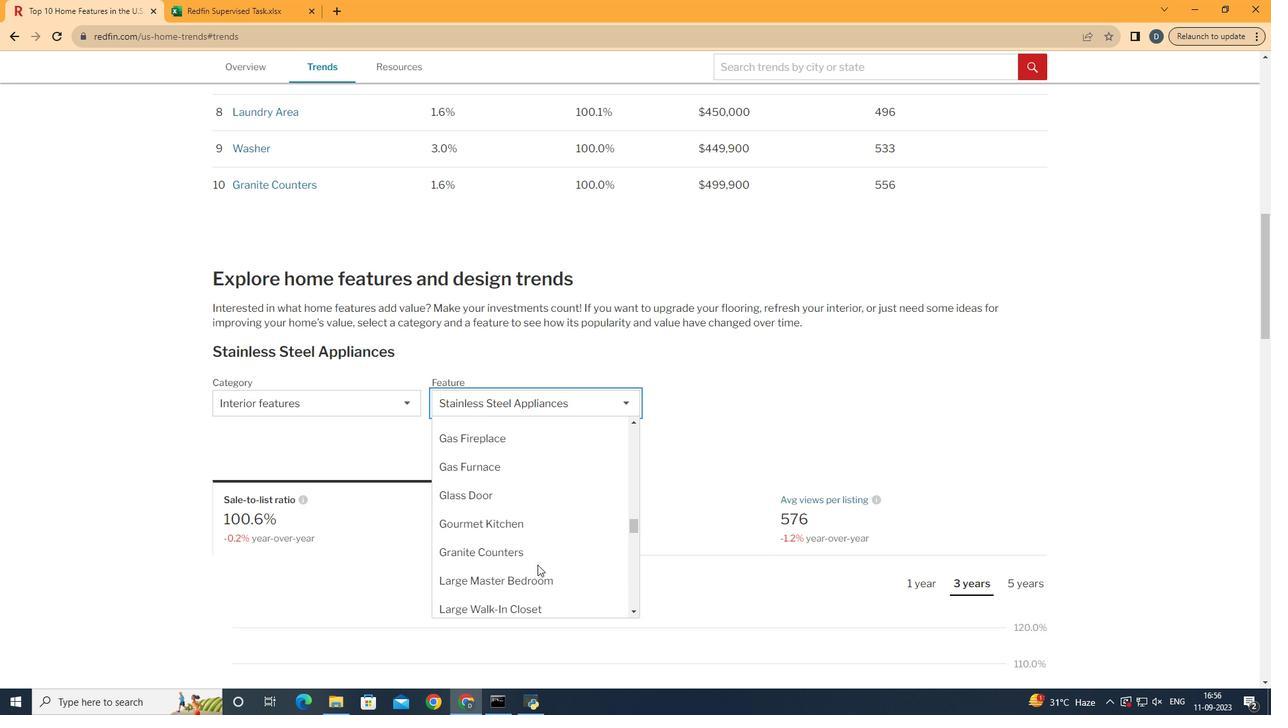 
Action: Mouse moved to (537, 565)
Screenshot: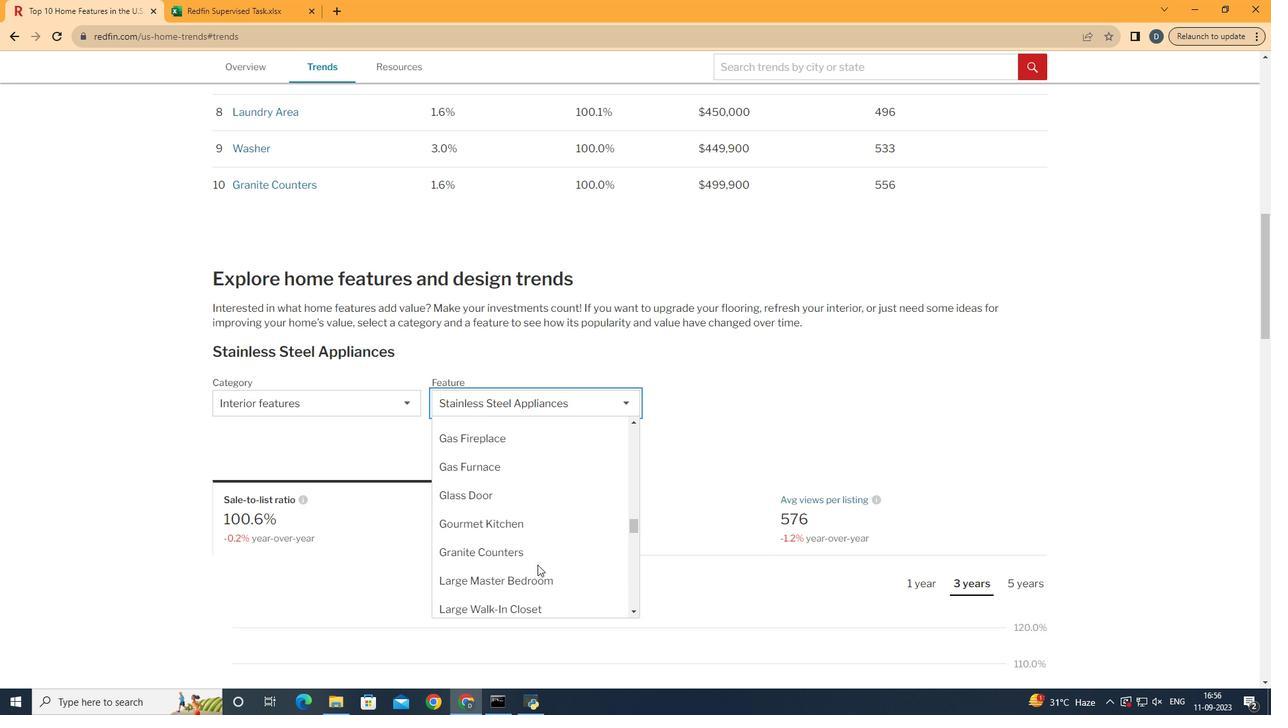 
Action: Mouse scrolled (537, 565) with delta (0, 0)
Screenshot: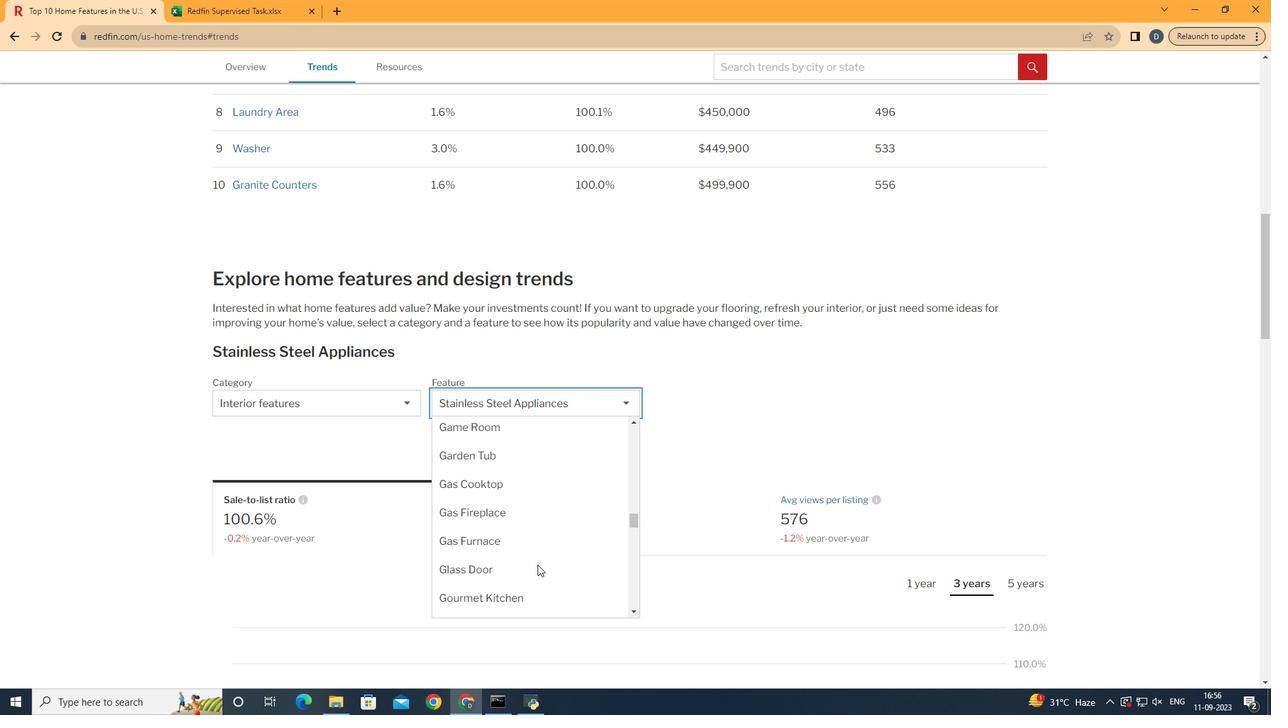
Action: Mouse scrolled (537, 565) with delta (0, 0)
Screenshot: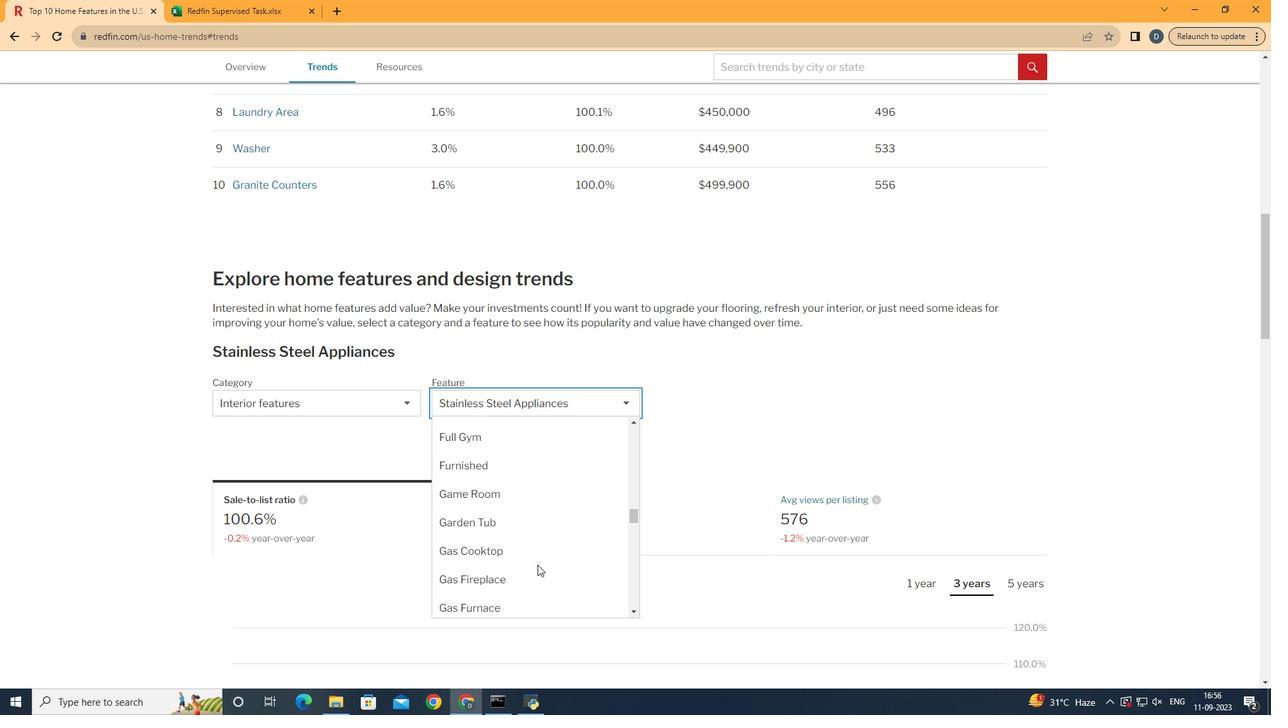 
Action: Mouse scrolled (537, 565) with delta (0, 0)
Screenshot: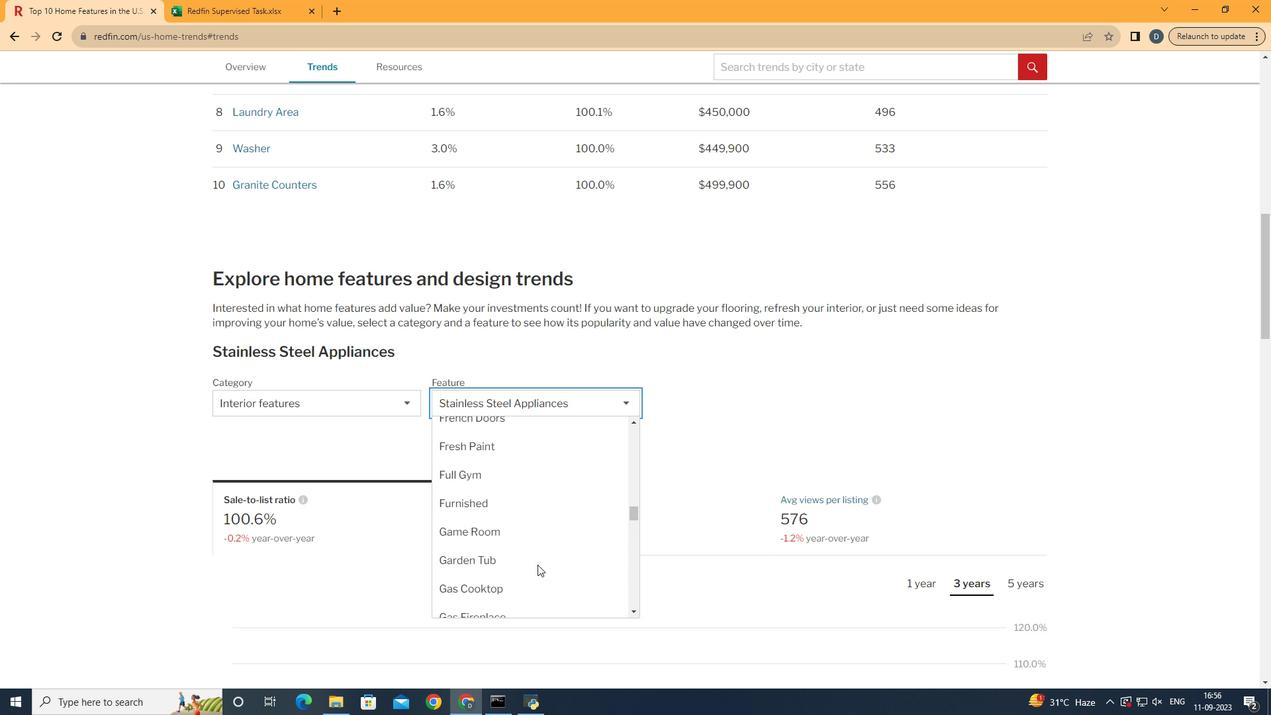
Action: Mouse scrolled (537, 565) with delta (0, 0)
Screenshot: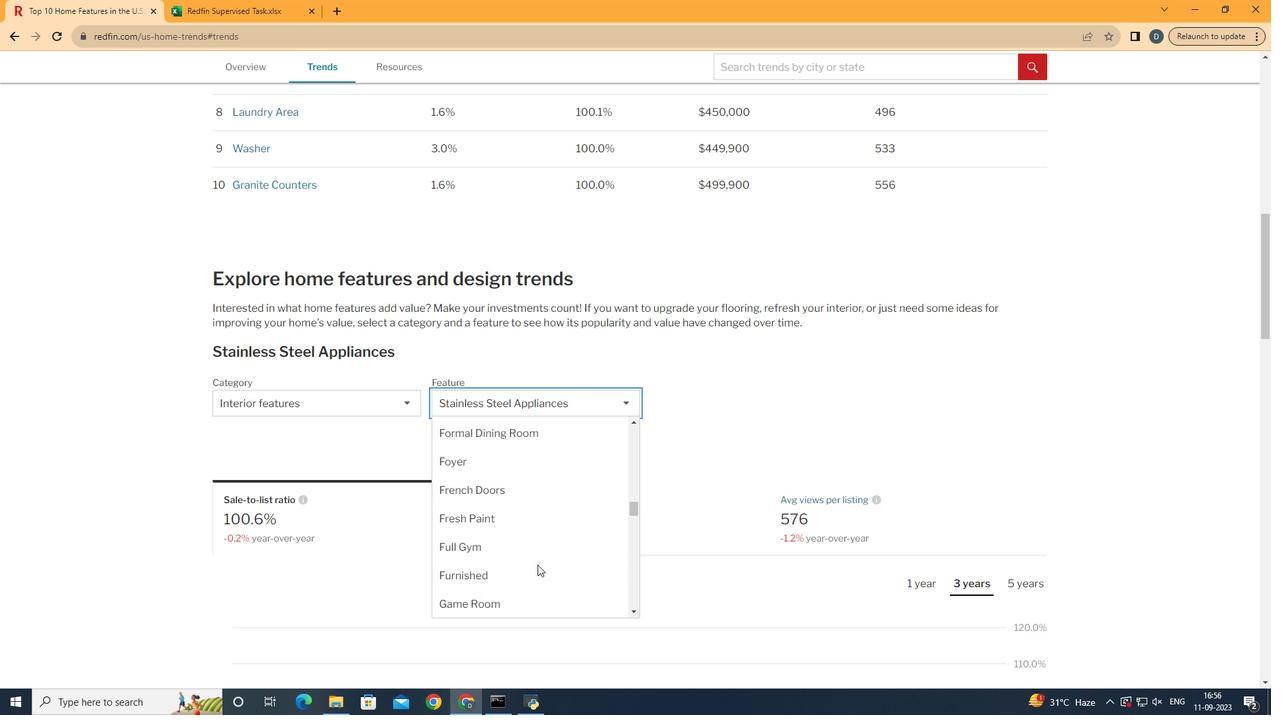 
Action: Mouse scrolled (537, 565) with delta (0, 0)
Screenshot: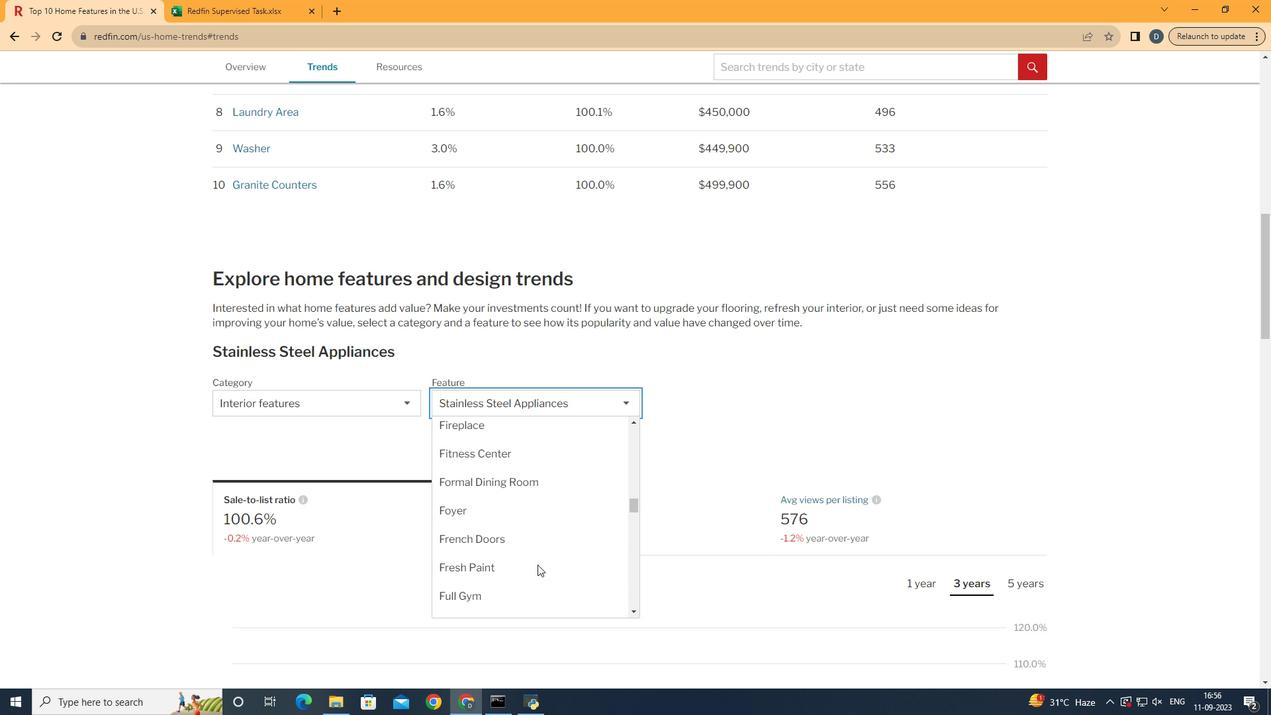 
Action: Mouse scrolled (537, 564) with delta (0, 0)
Screenshot: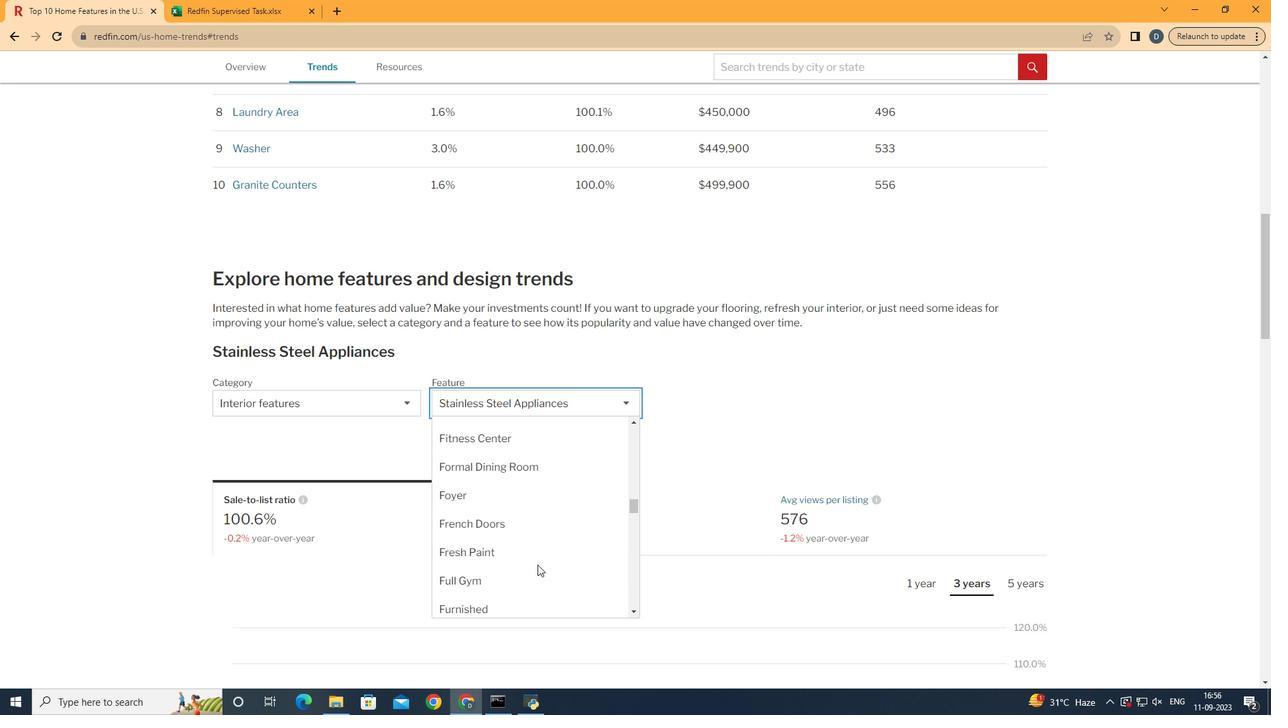
Action: Mouse scrolled (537, 565) with delta (0, 0)
Screenshot: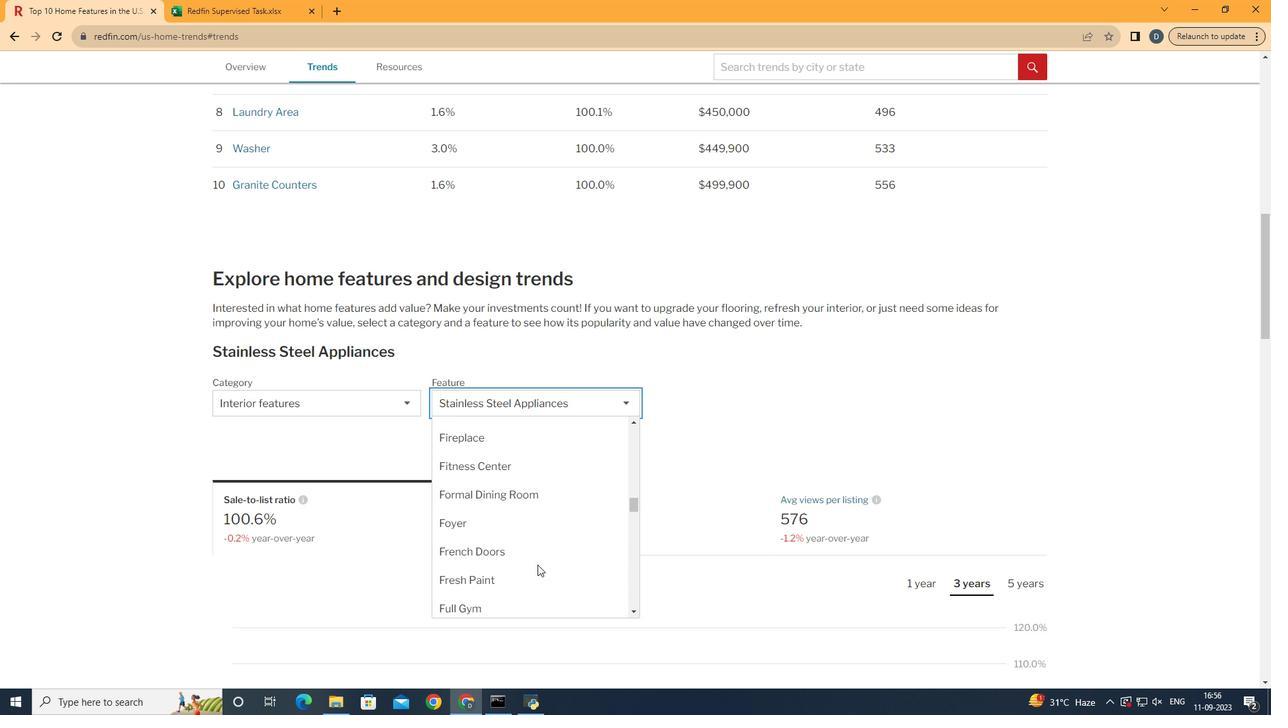 
Action: Mouse scrolled (537, 565) with delta (0, 0)
Screenshot: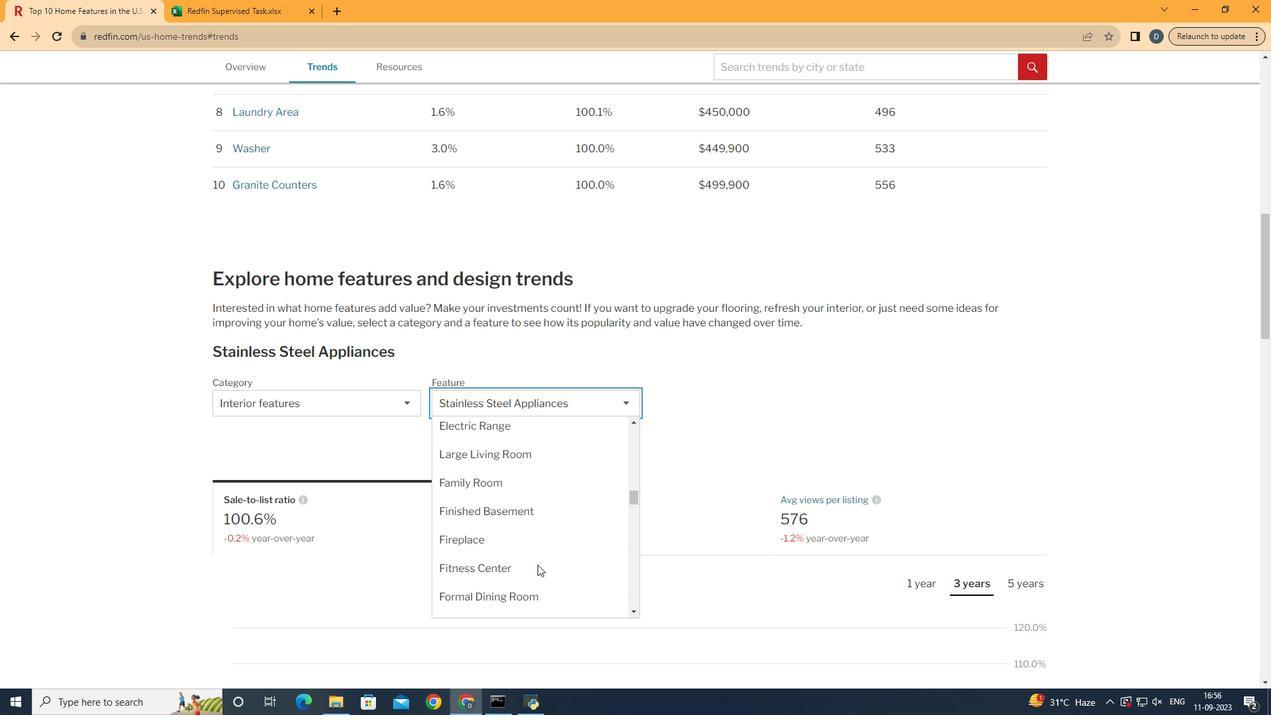 
Action: Mouse scrolled (537, 565) with delta (0, 0)
Screenshot: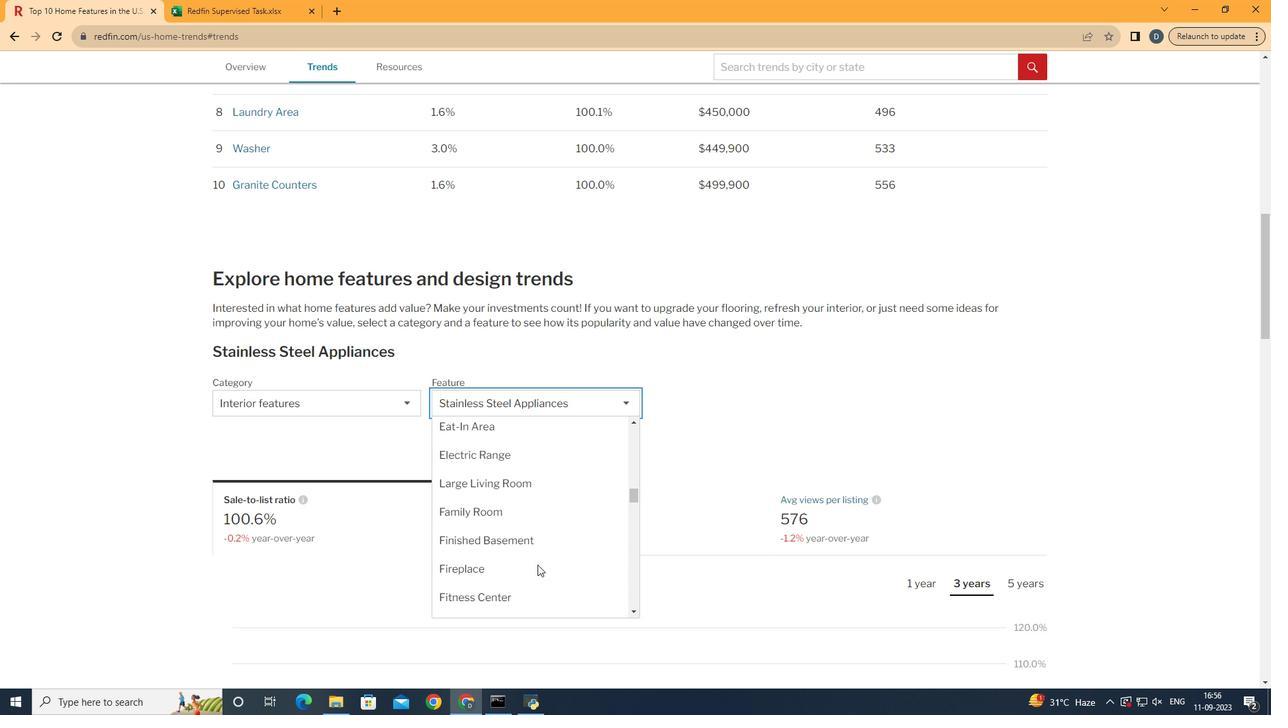 
Action: Mouse moved to (537, 482)
Screenshot: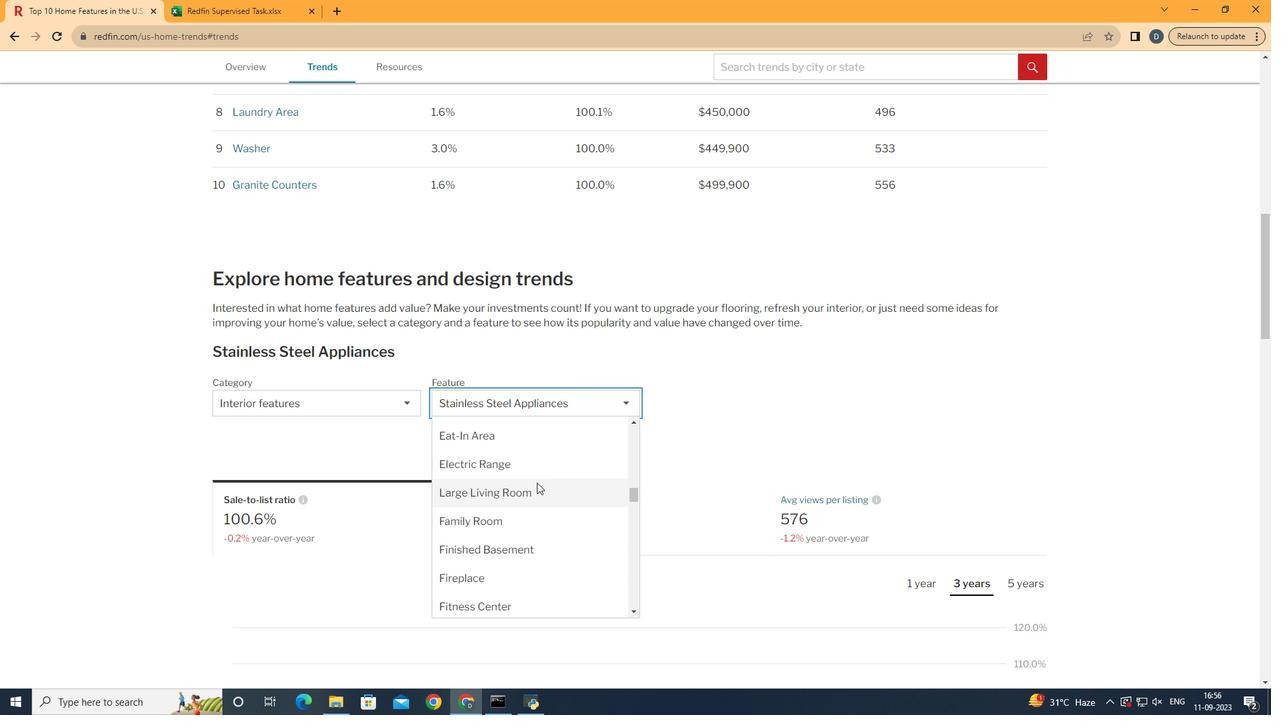 
Action: Mouse pressed left at (537, 482)
Screenshot: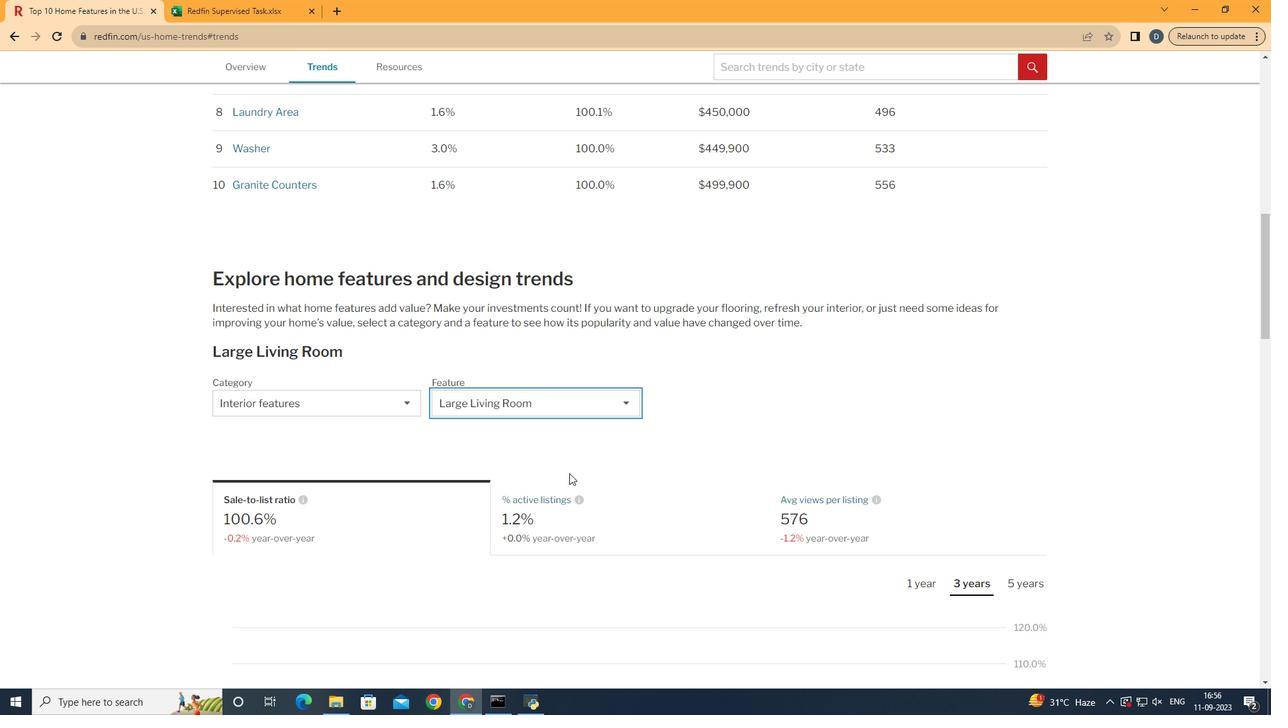 
Action: Mouse moved to (664, 434)
Screenshot: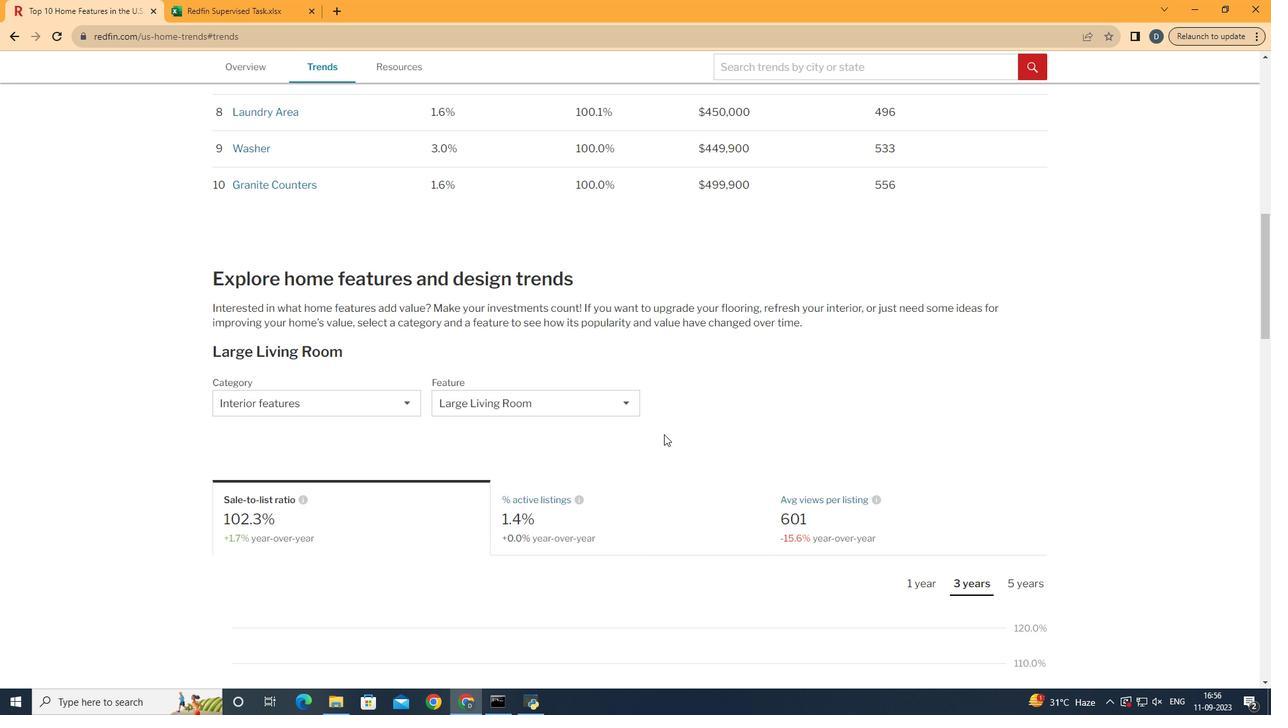 
Action: Mouse pressed left at (664, 434)
Screenshot: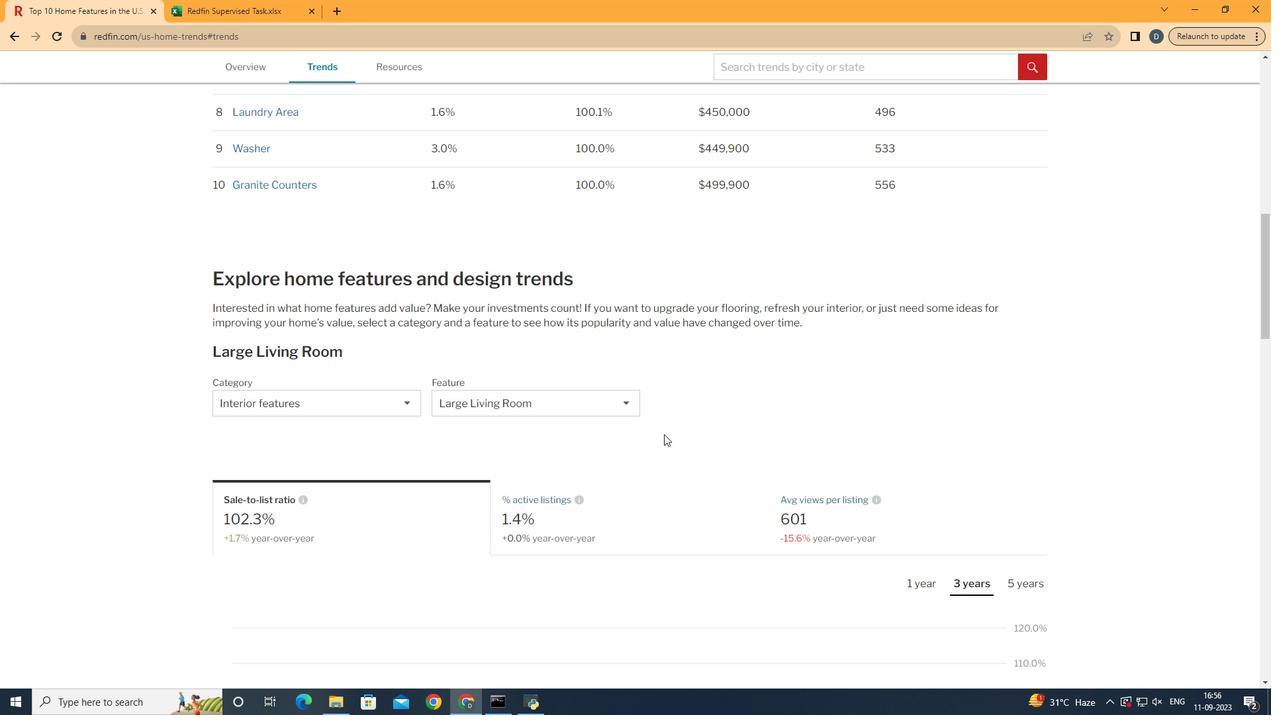 
Action: Mouse moved to (663, 434)
Screenshot: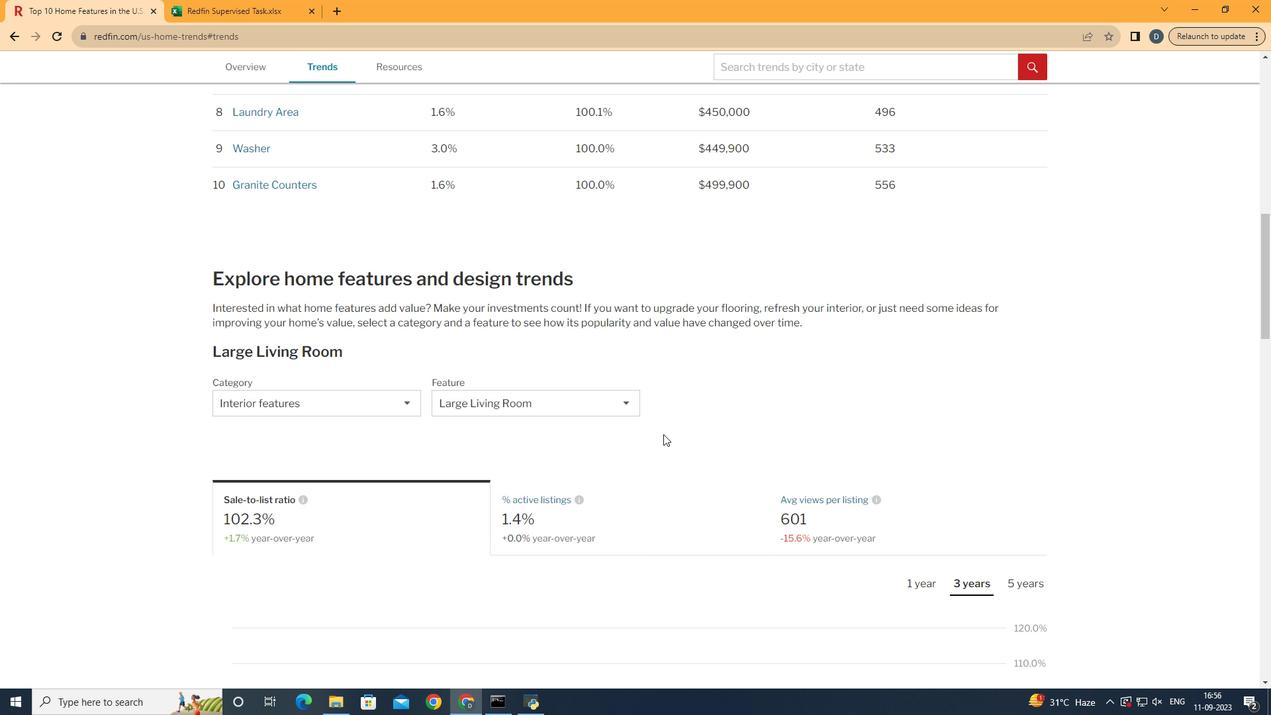 
Action: Mouse scrolled (663, 433) with delta (0, 0)
Screenshot: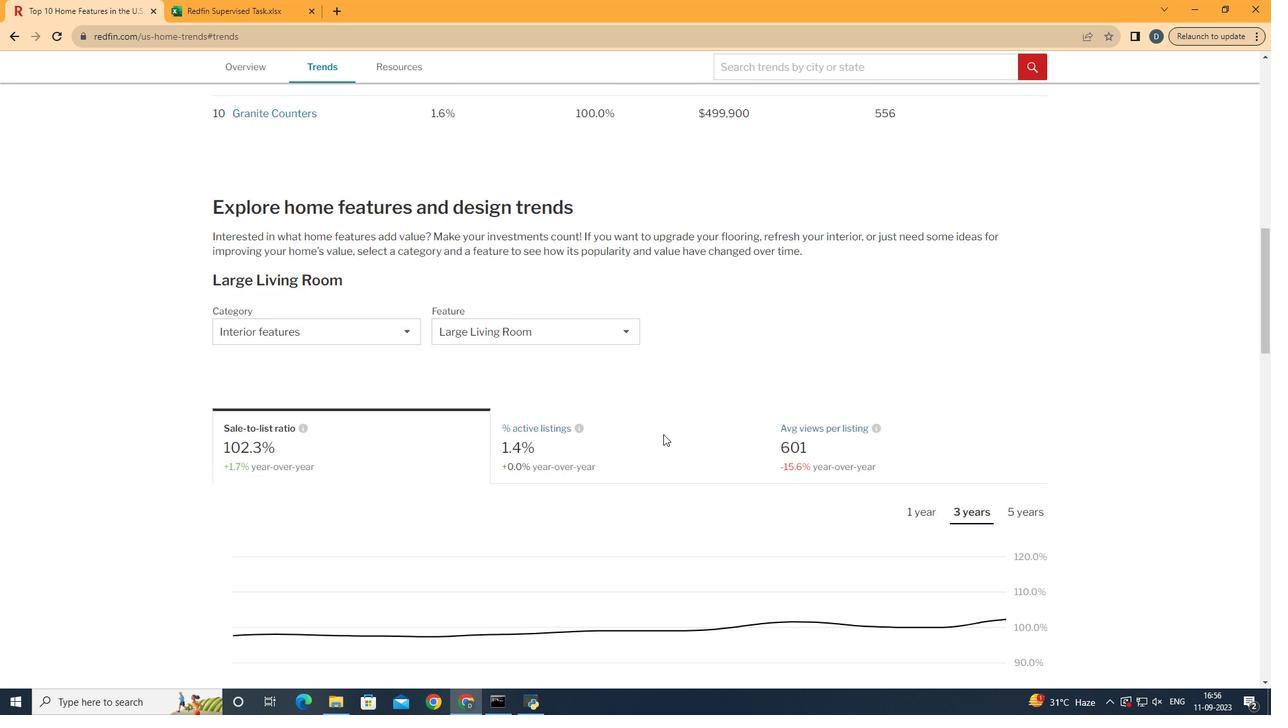 
Action: Mouse scrolled (663, 433) with delta (0, 0)
Screenshot: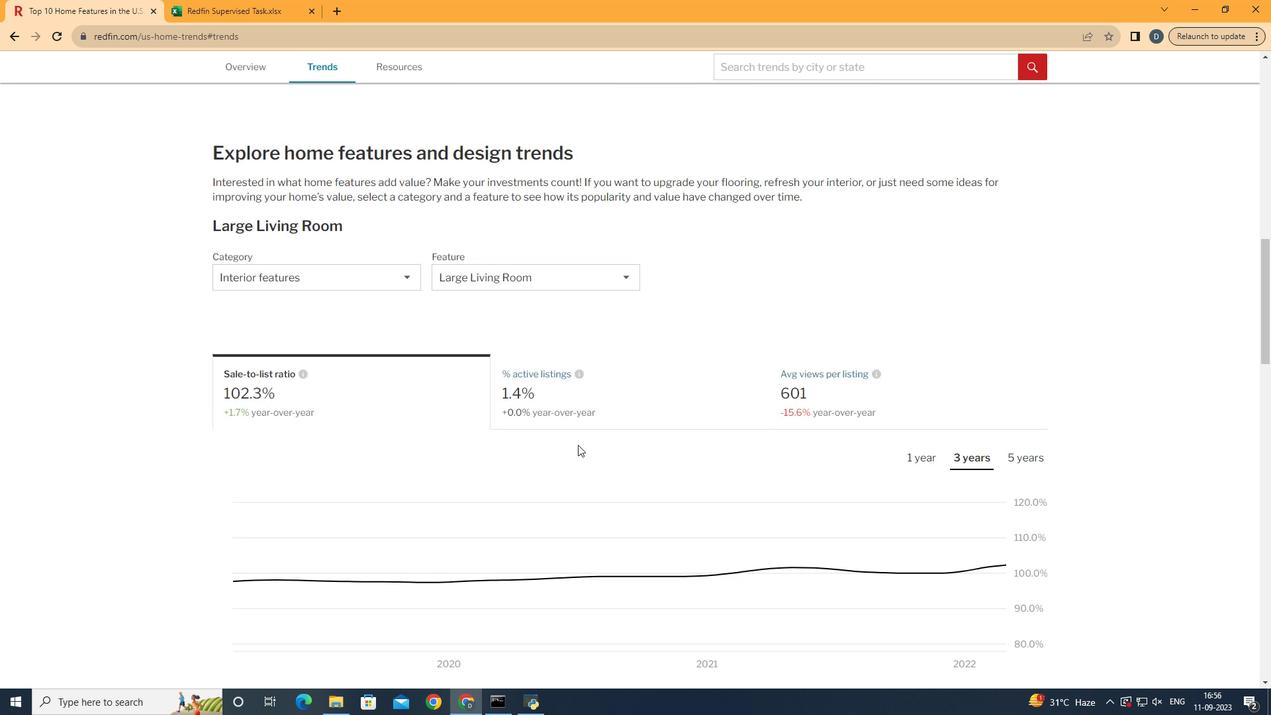 
Action: Mouse moved to (642, 393)
Screenshot: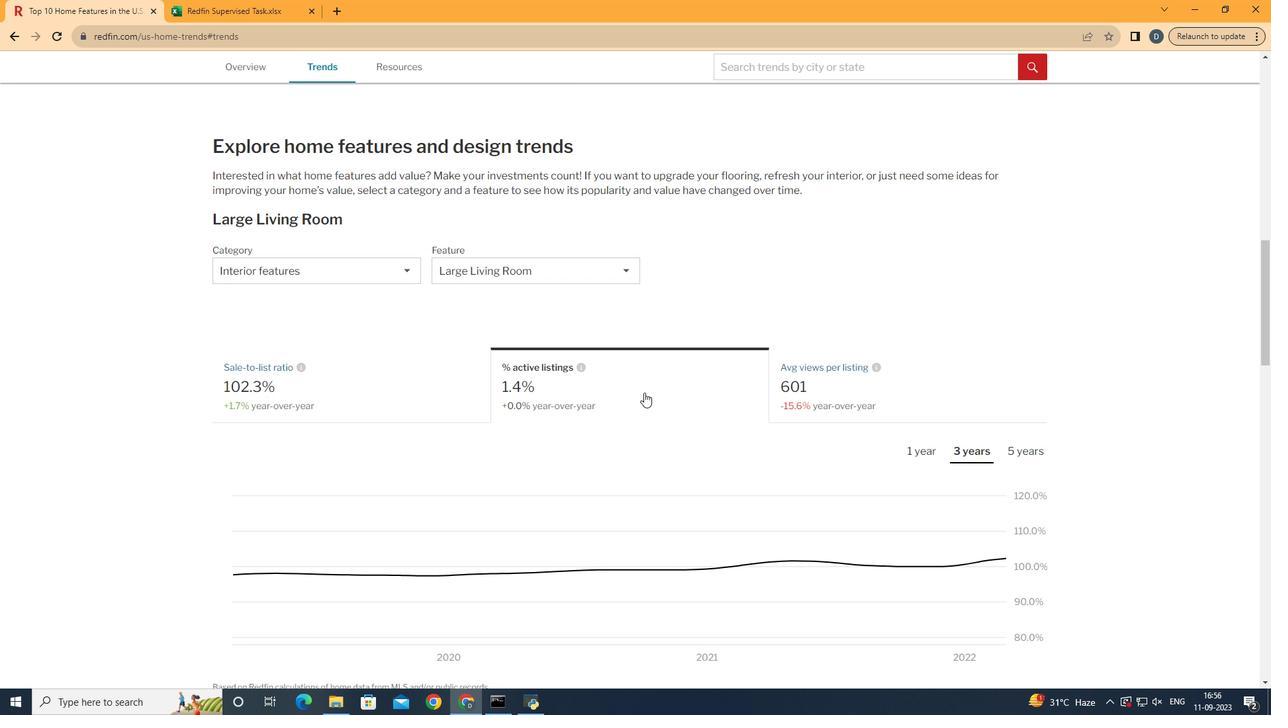 
Action: Mouse pressed left at (642, 393)
Screenshot: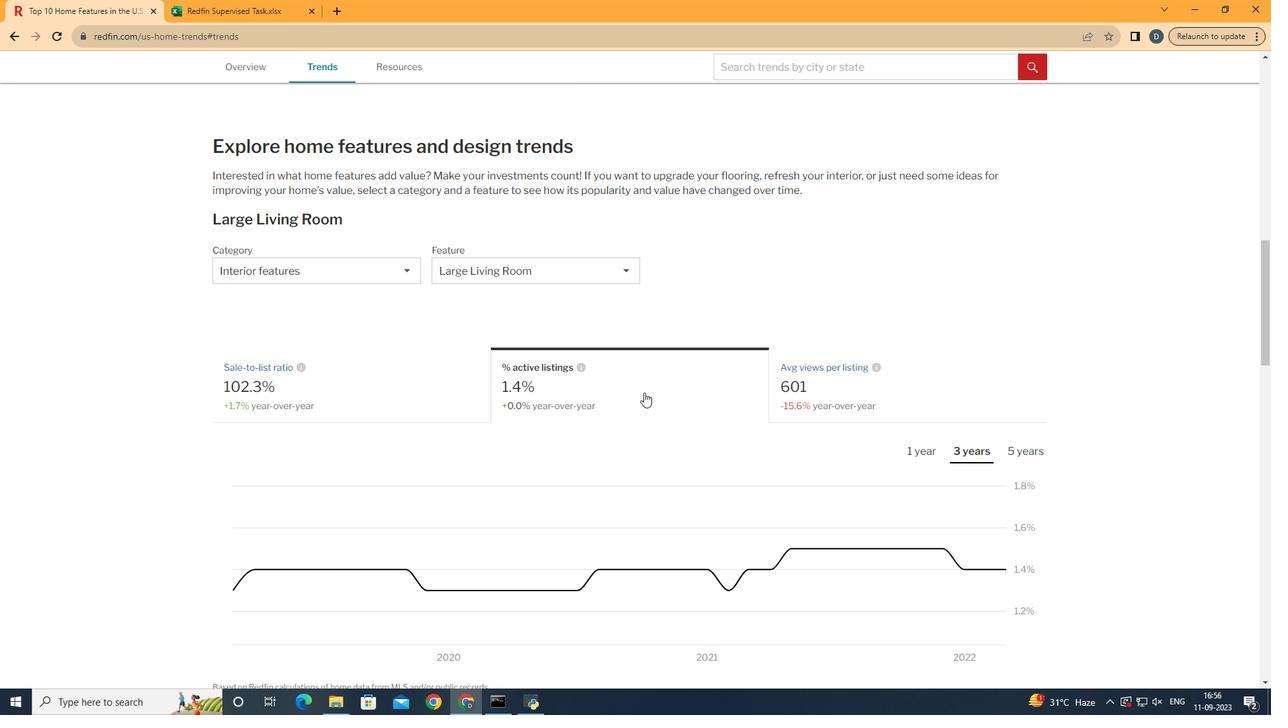 
Action: Mouse moved to (930, 449)
Screenshot: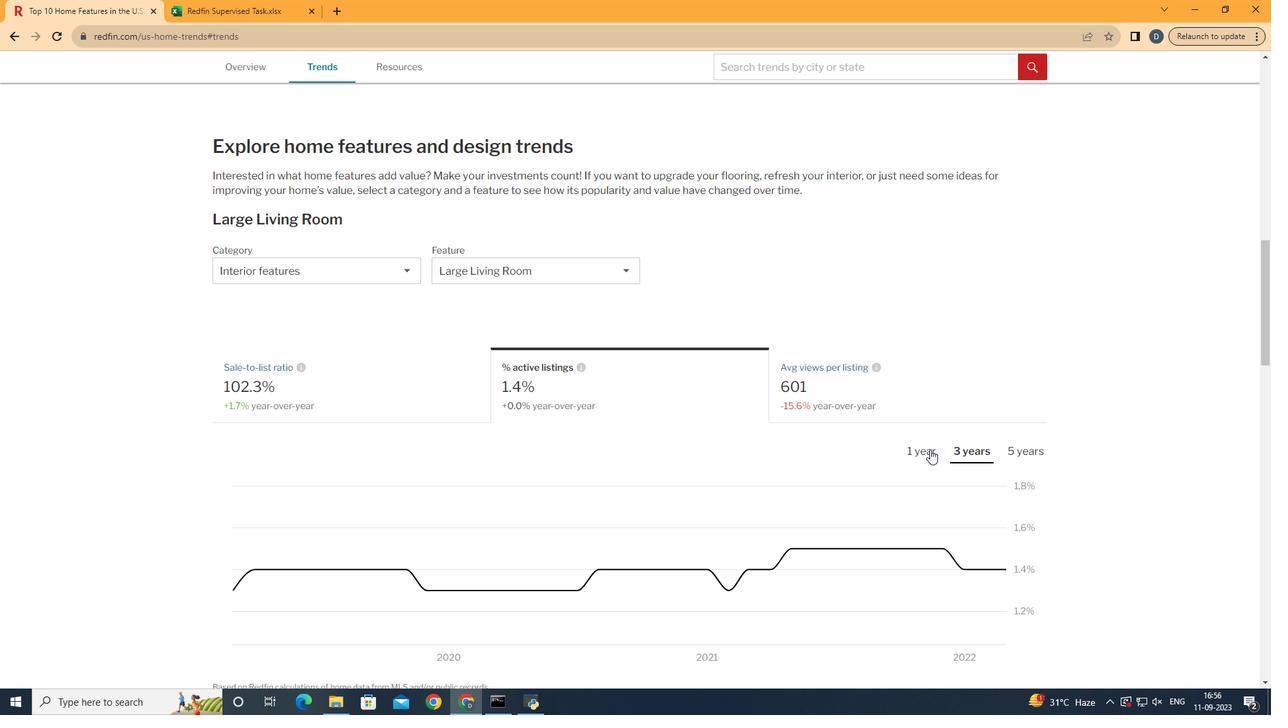 
Action: Mouse pressed left at (930, 449)
Screenshot: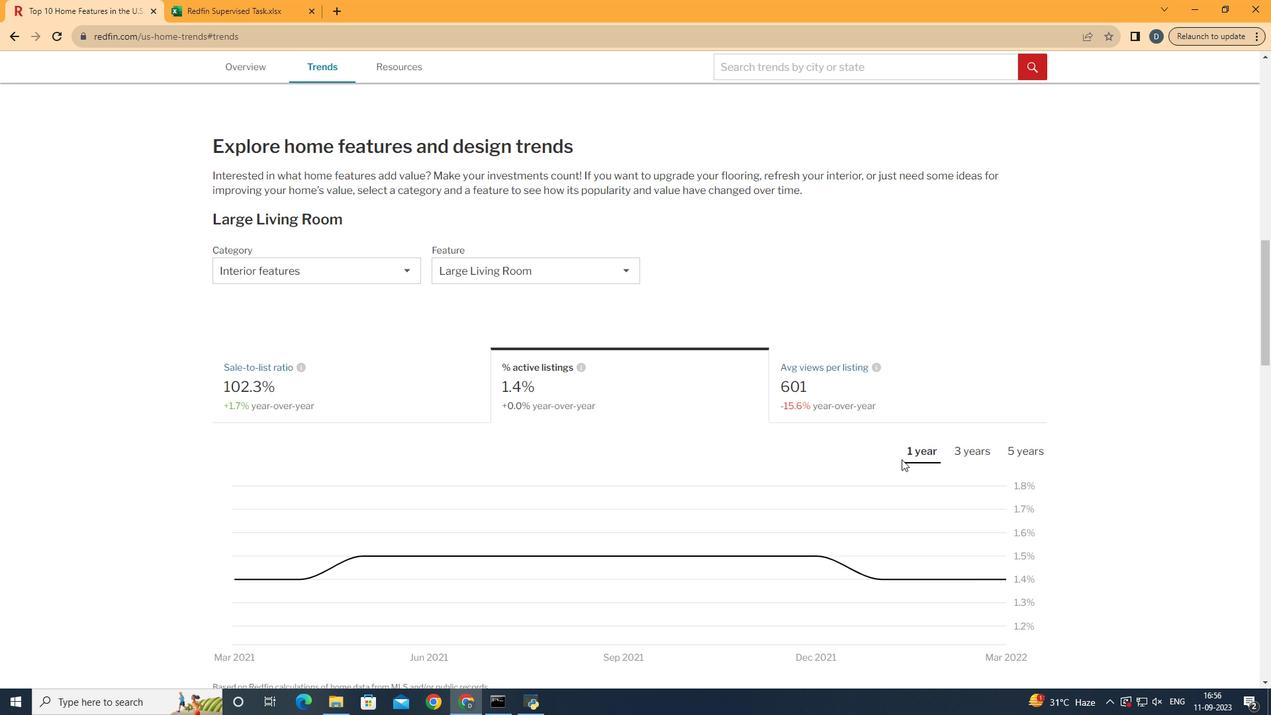 
Action: Mouse moved to (229, 540)
Screenshot: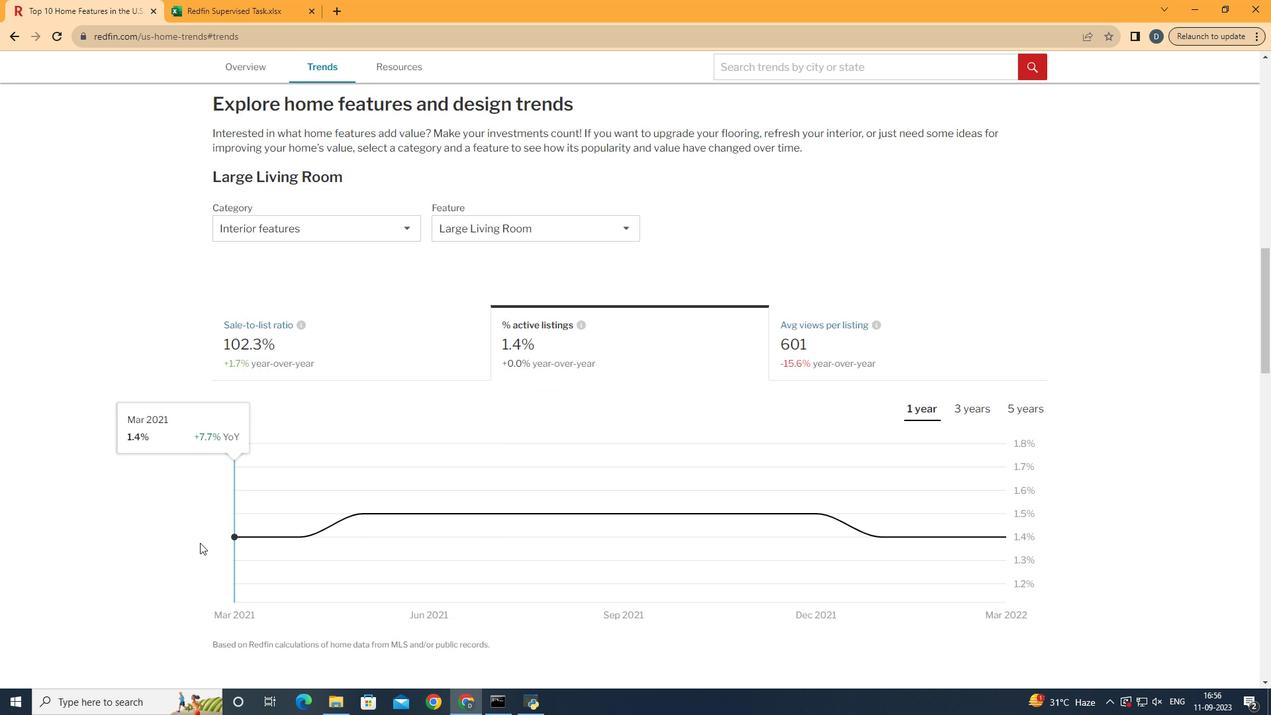 
Action: Mouse scrolled (229, 539) with delta (0, 0)
Screenshot: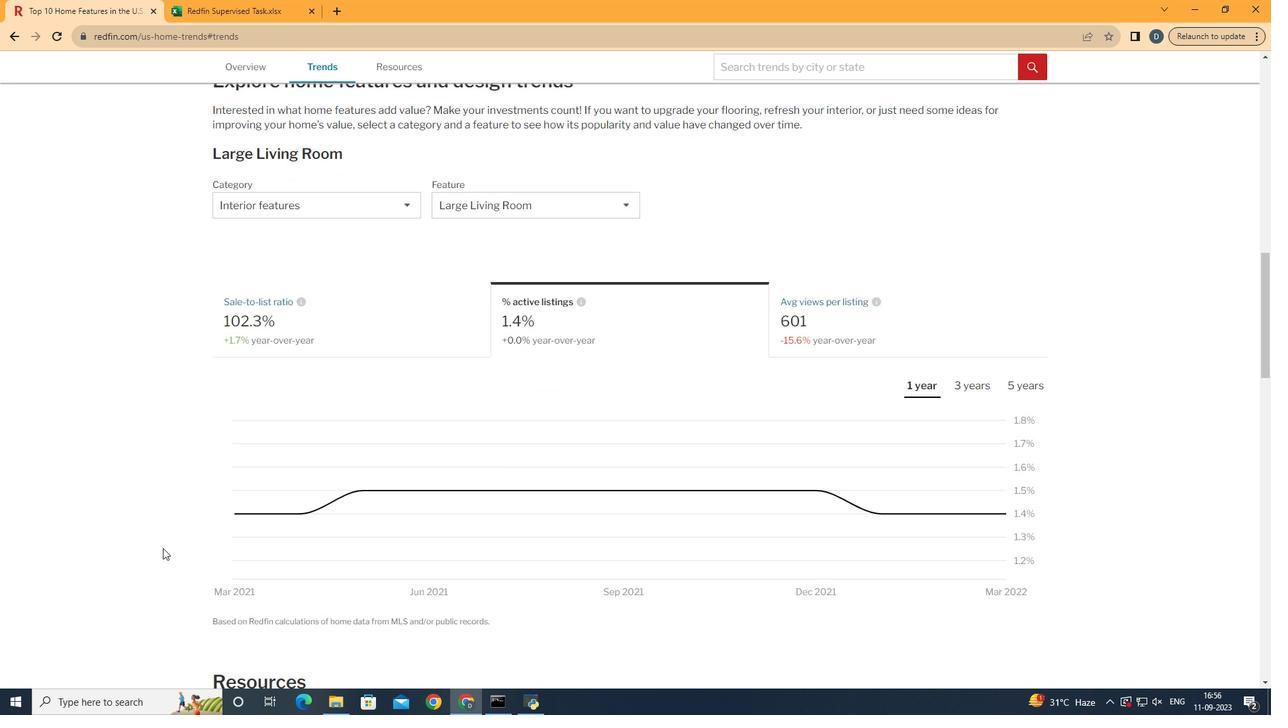 
Action: Mouse moved to (992, 496)
Screenshot: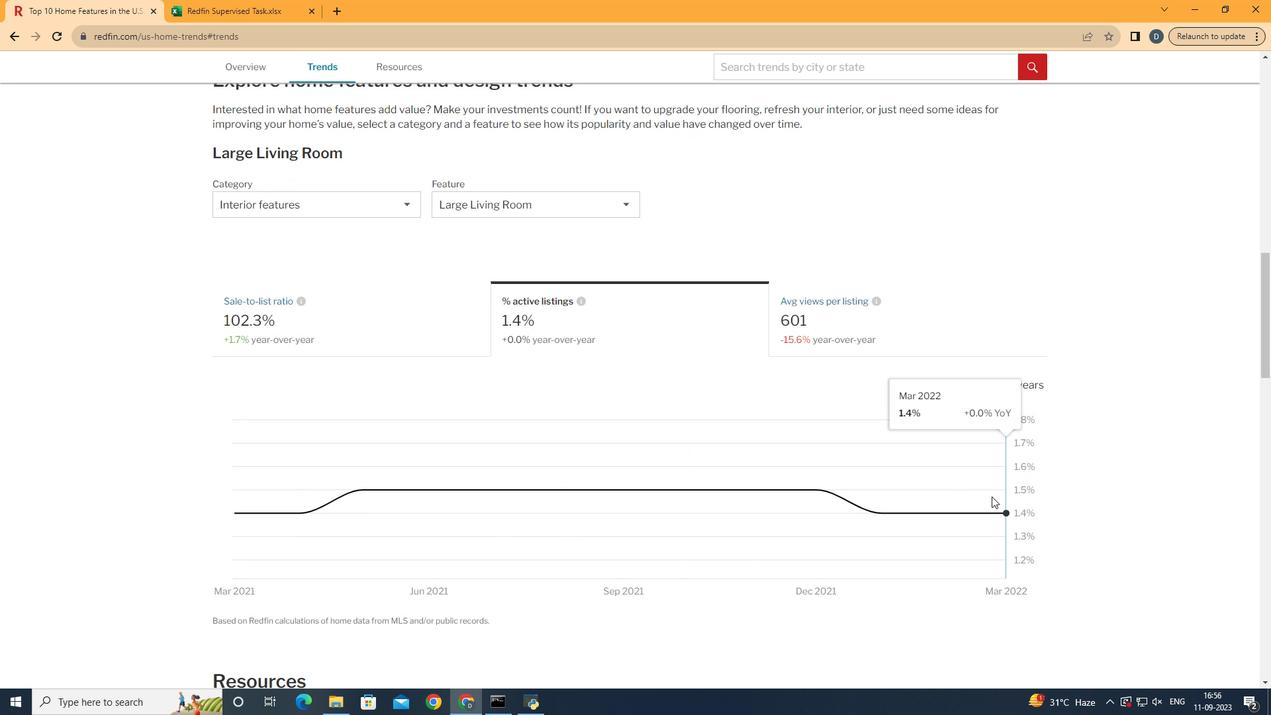 
